 Task: Create a due date automation trigger when advanced on, on the tuesday of the week a card is due add fields with custom field "Resume" set to a date more than 1 days from now at 11:00 AM.
Action: Mouse moved to (939, 295)
Screenshot: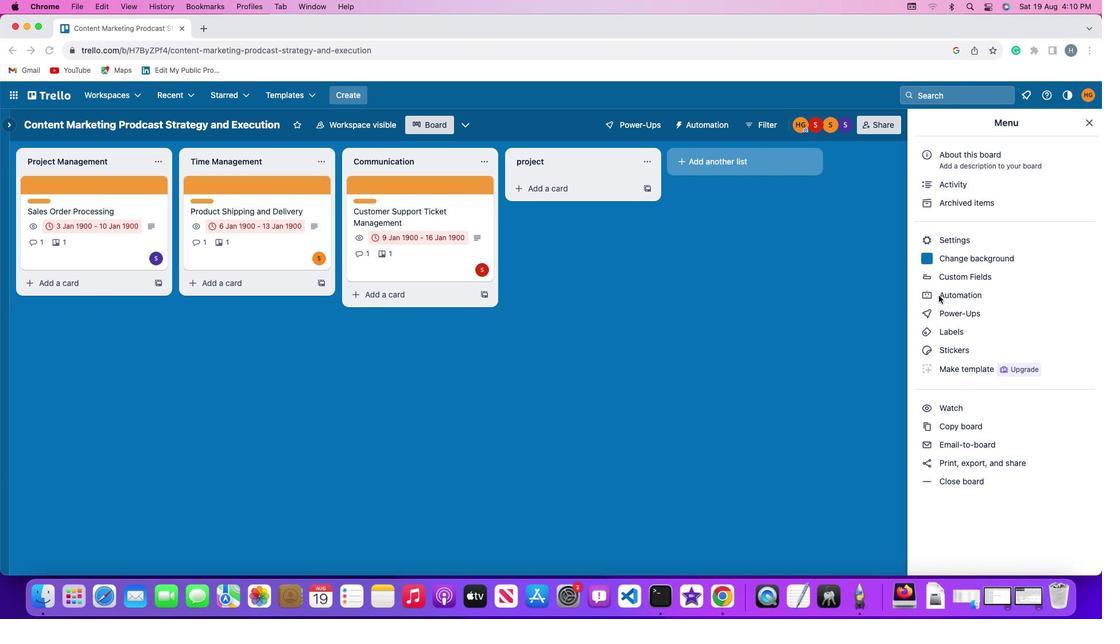 
Action: Mouse pressed left at (939, 295)
Screenshot: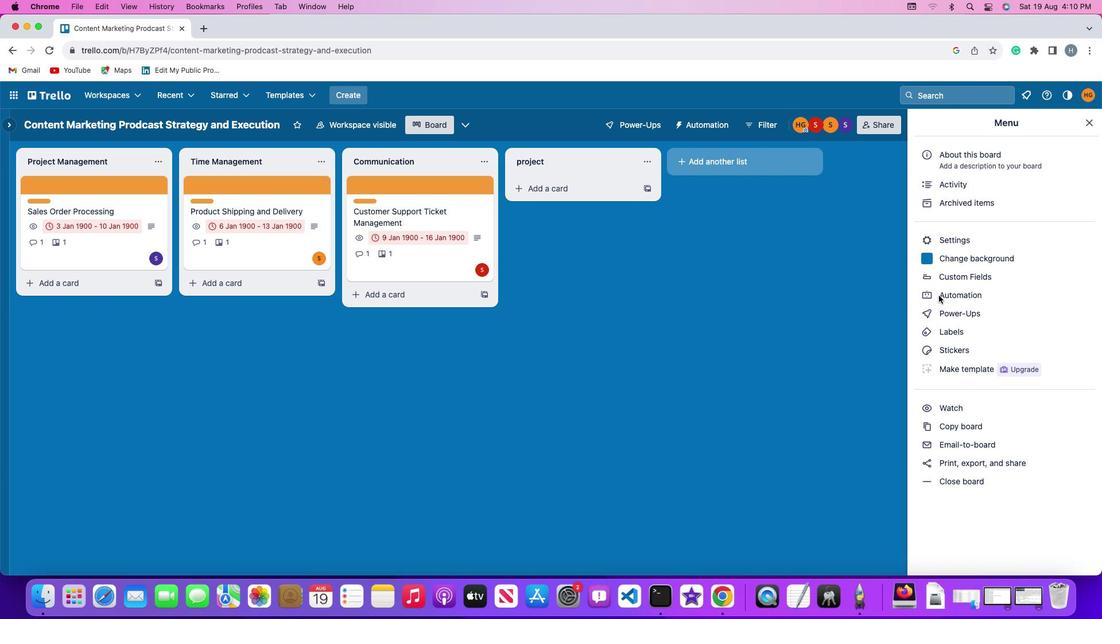 
Action: Mouse pressed left at (939, 295)
Screenshot: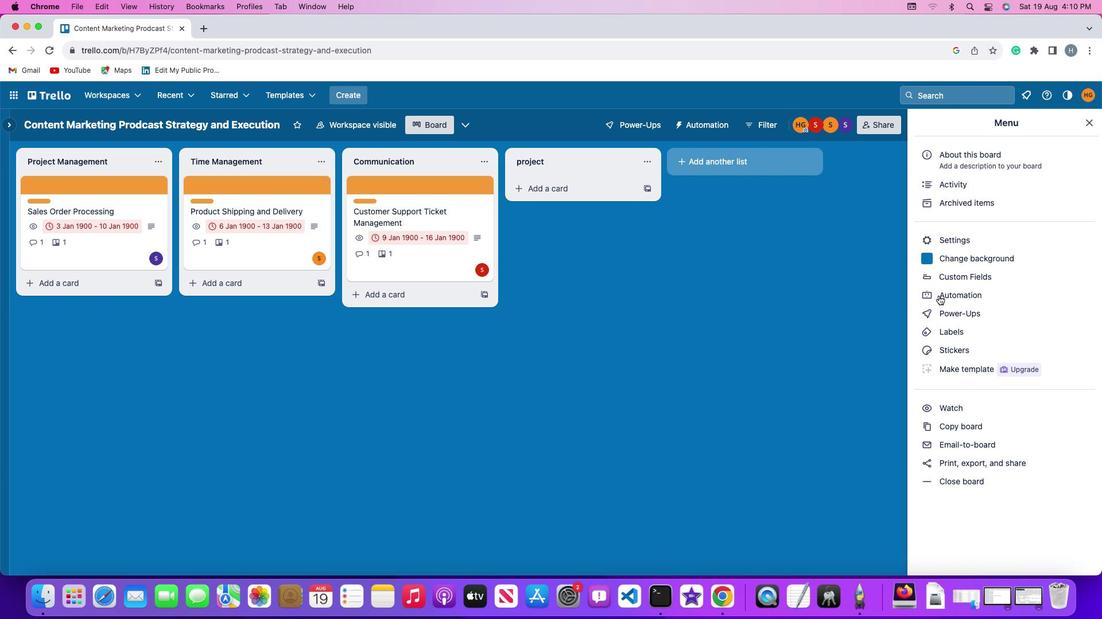 
Action: Mouse moved to (80, 274)
Screenshot: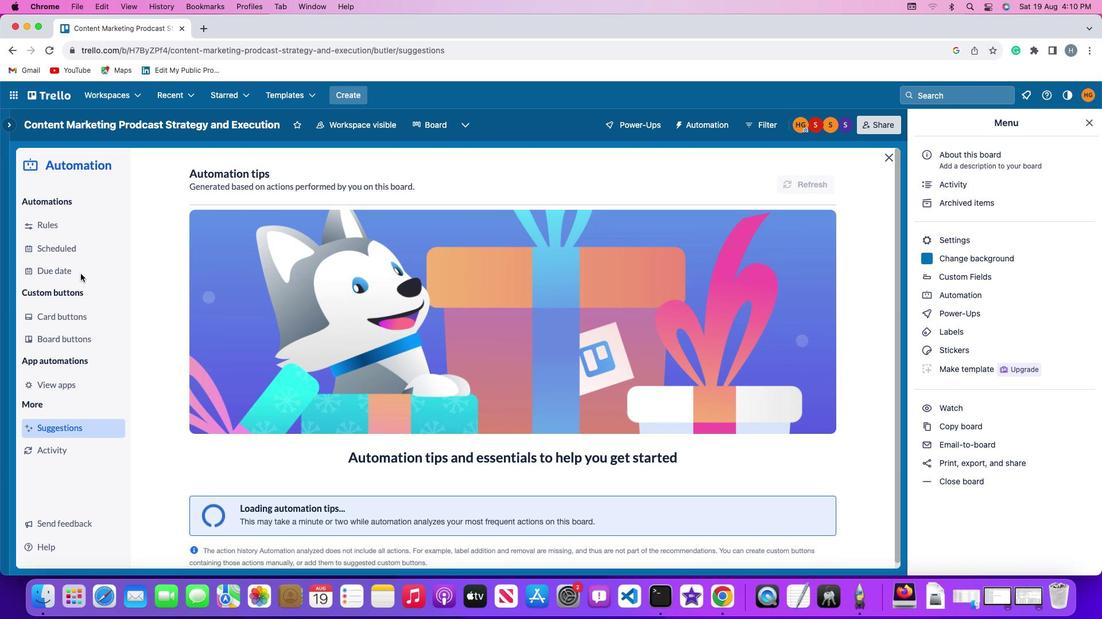 
Action: Mouse pressed left at (80, 274)
Screenshot: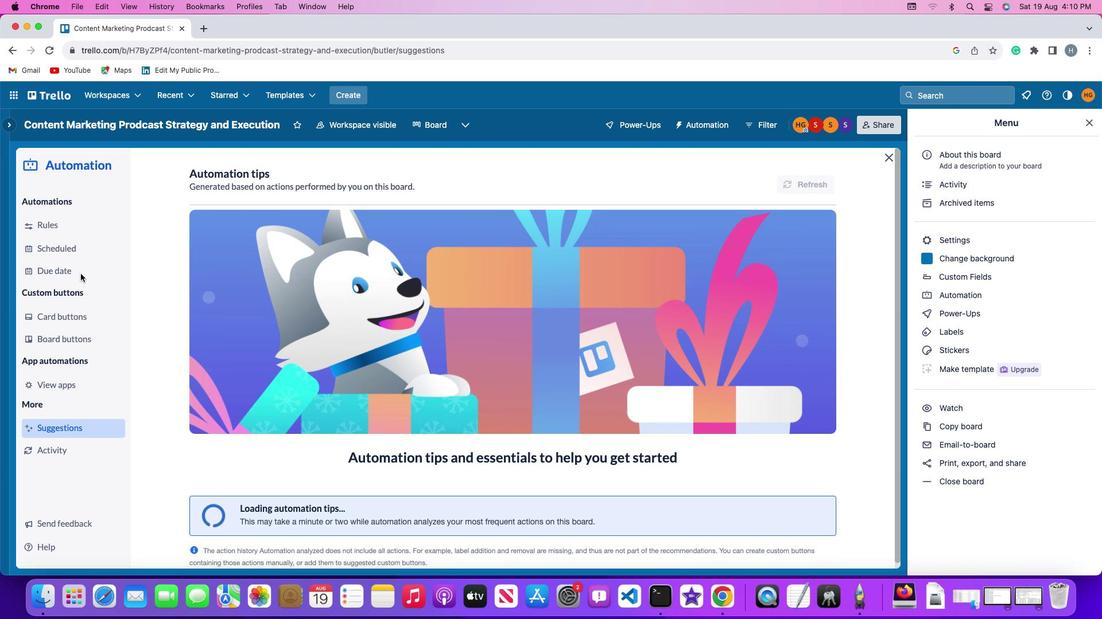 
Action: Mouse moved to (773, 177)
Screenshot: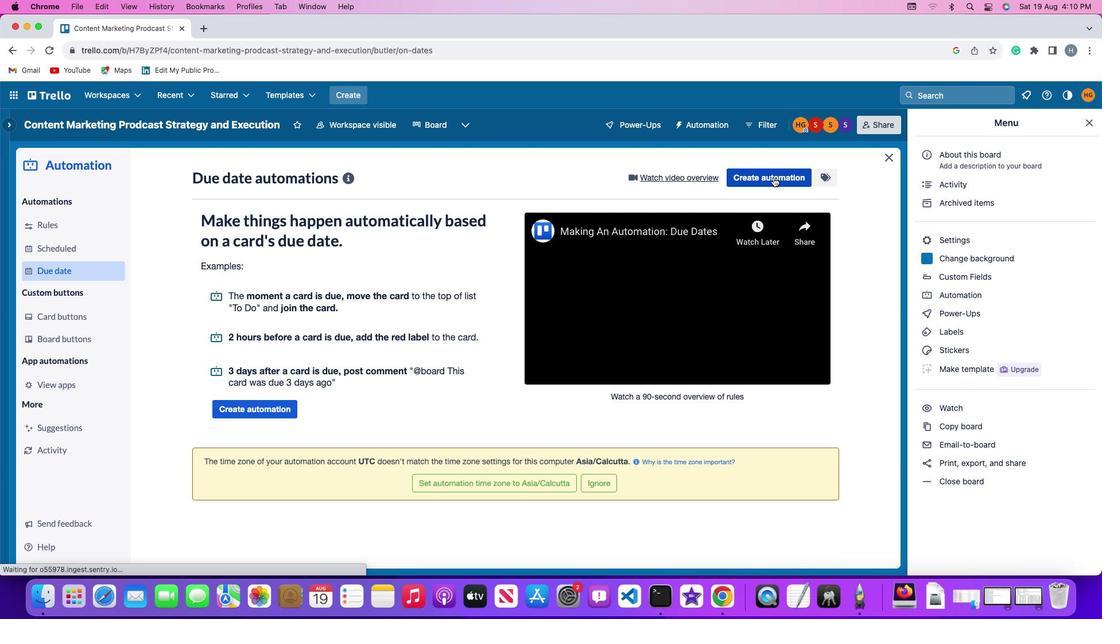 
Action: Mouse pressed left at (773, 177)
Screenshot: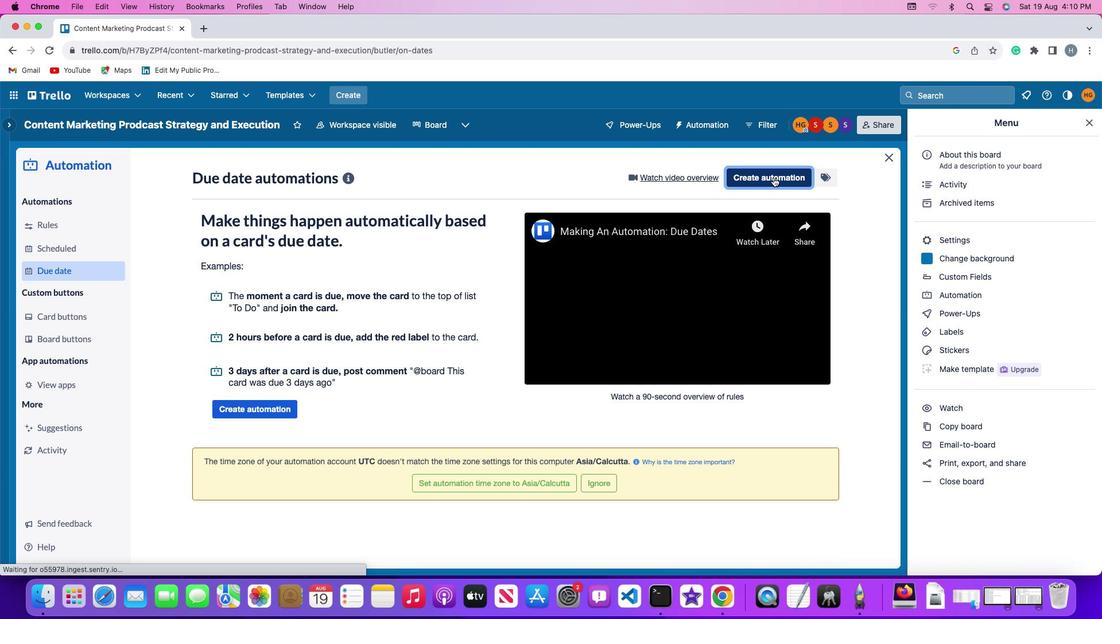 
Action: Mouse moved to (218, 287)
Screenshot: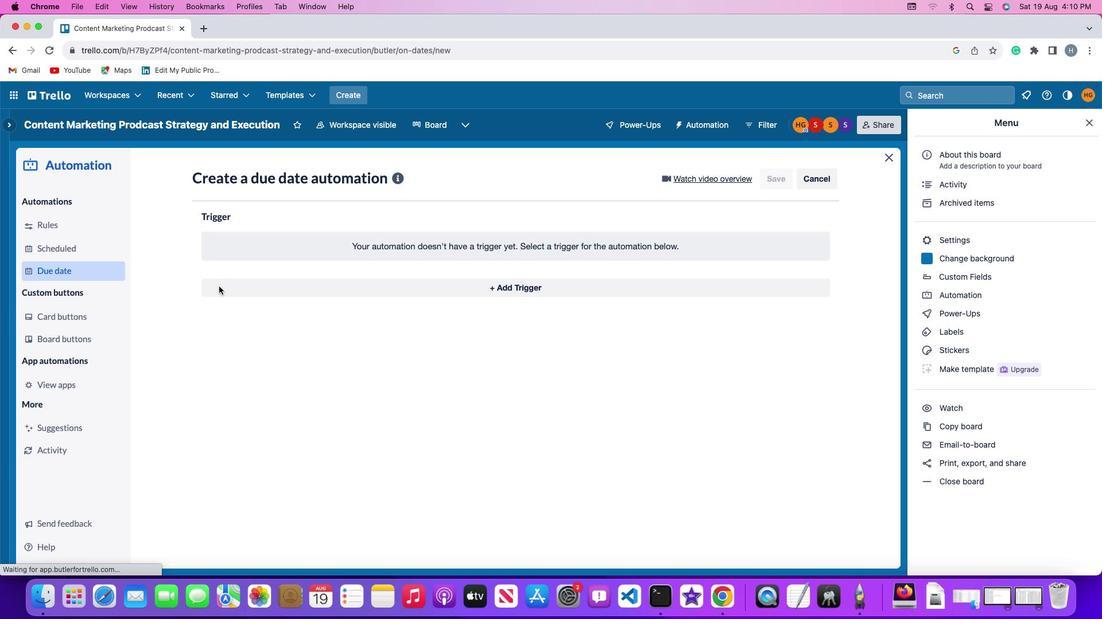 
Action: Mouse pressed left at (218, 287)
Screenshot: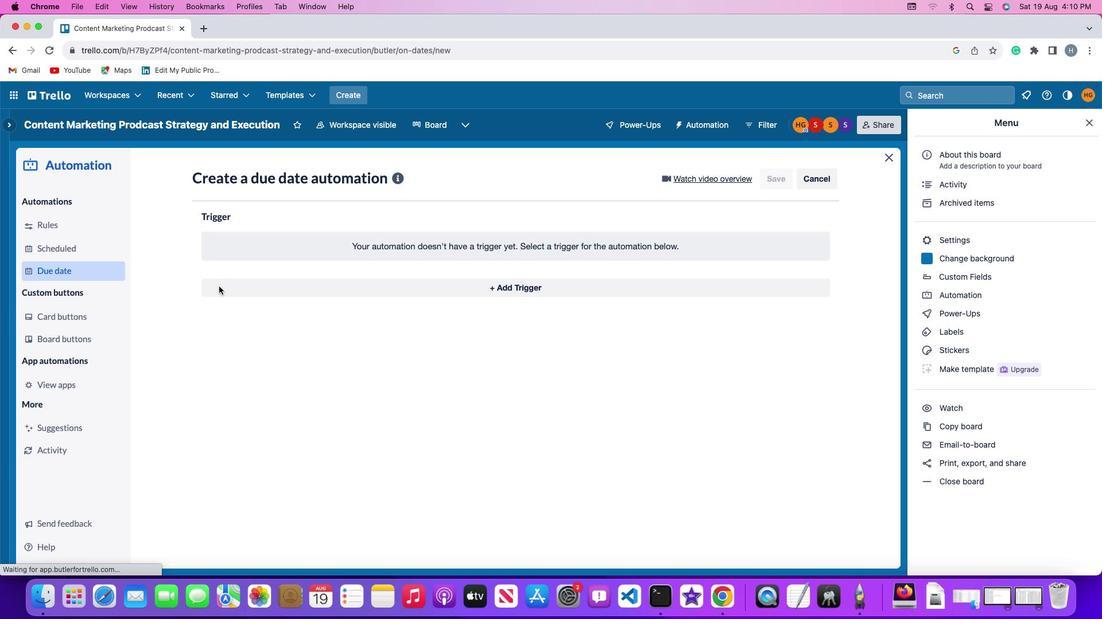
Action: Mouse moved to (251, 502)
Screenshot: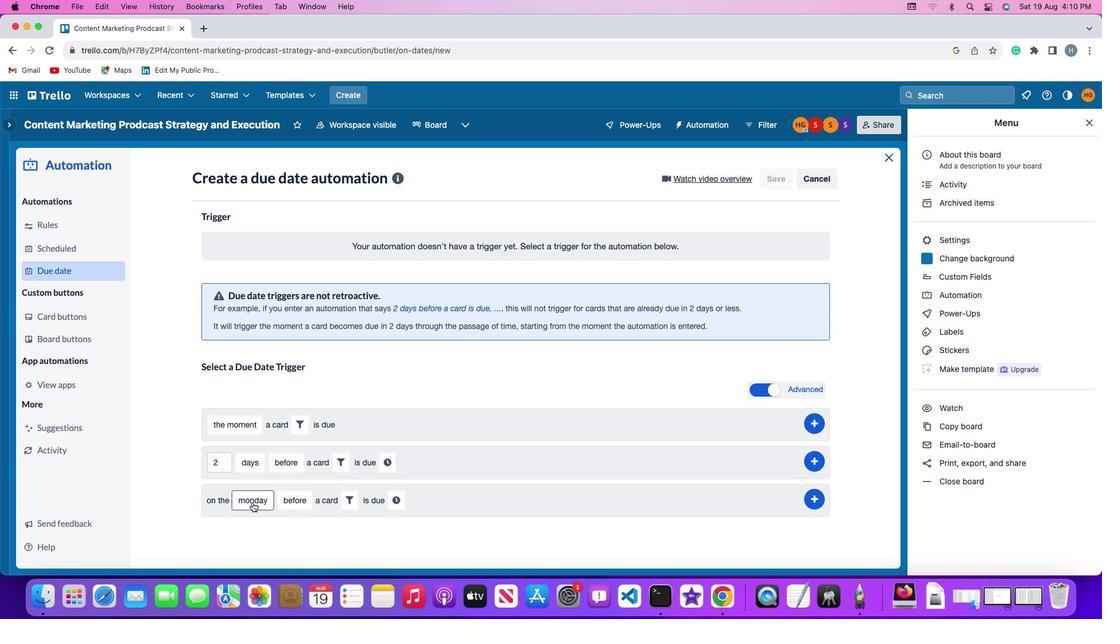 
Action: Mouse pressed left at (251, 502)
Screenshot: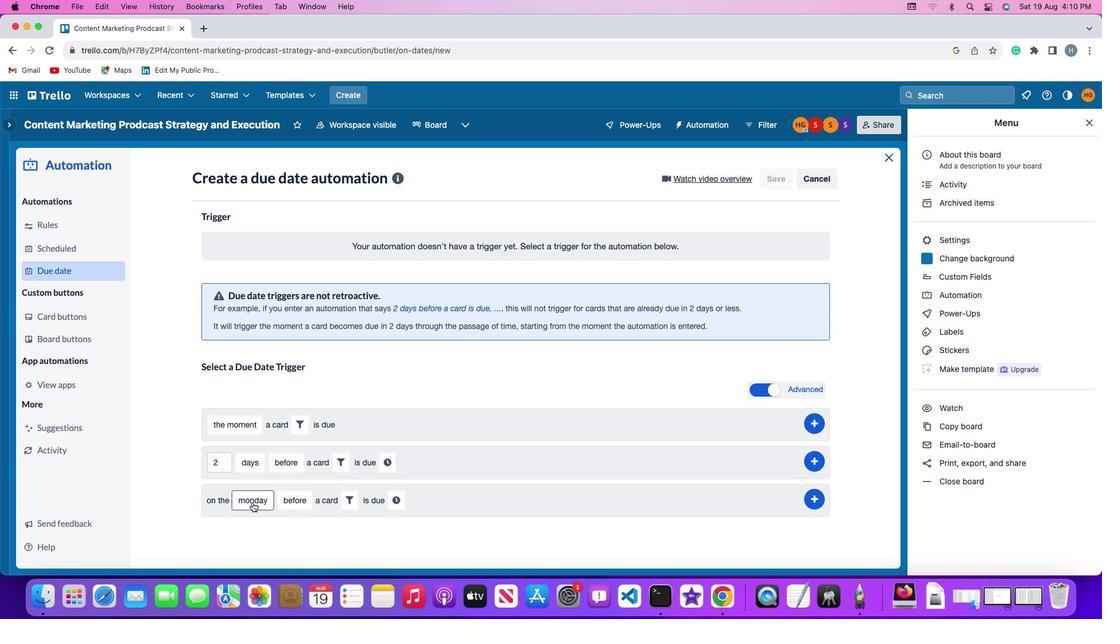 
Action: Mouse moved to (262, 364)
Screenshot: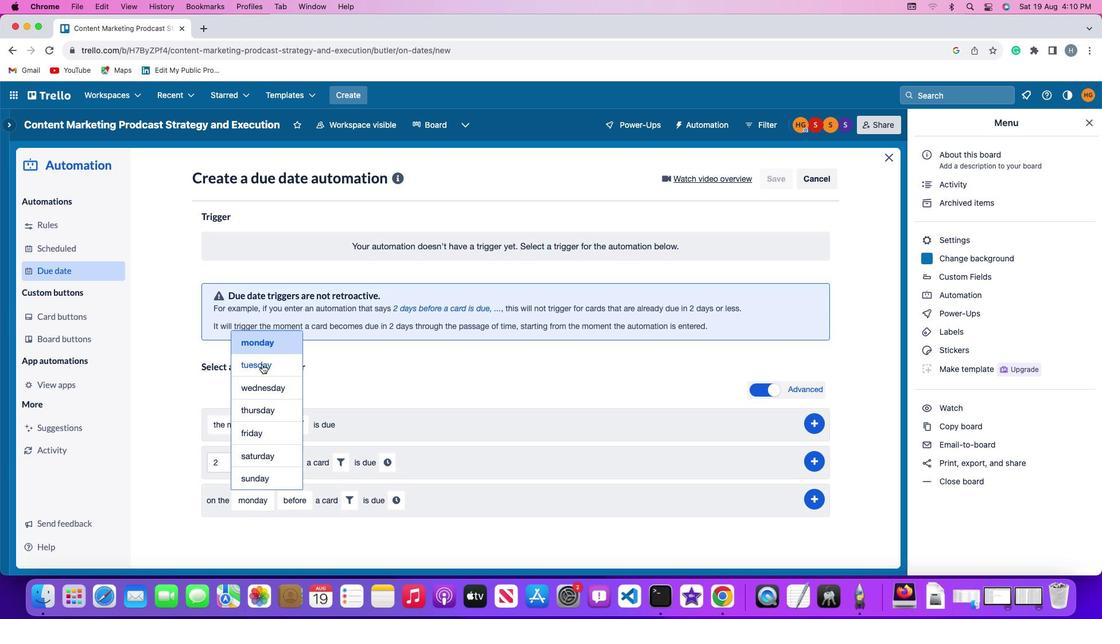 
Action: Mouse pressed left at (262, 364)
Screenshot: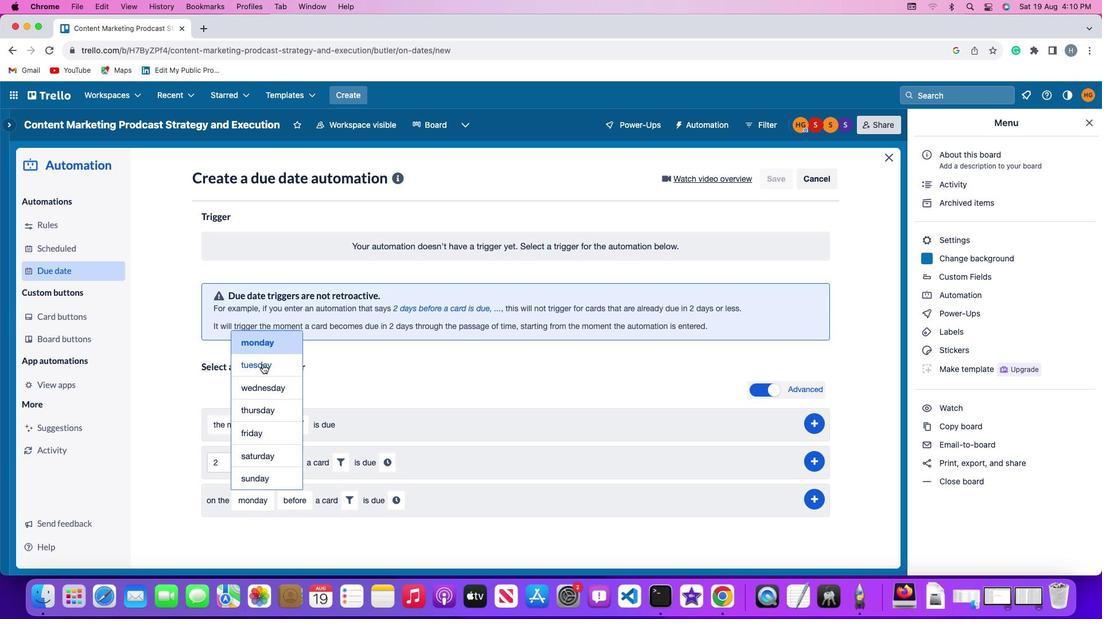 
Action: Mouse moved to (301, 503)
Screenshot: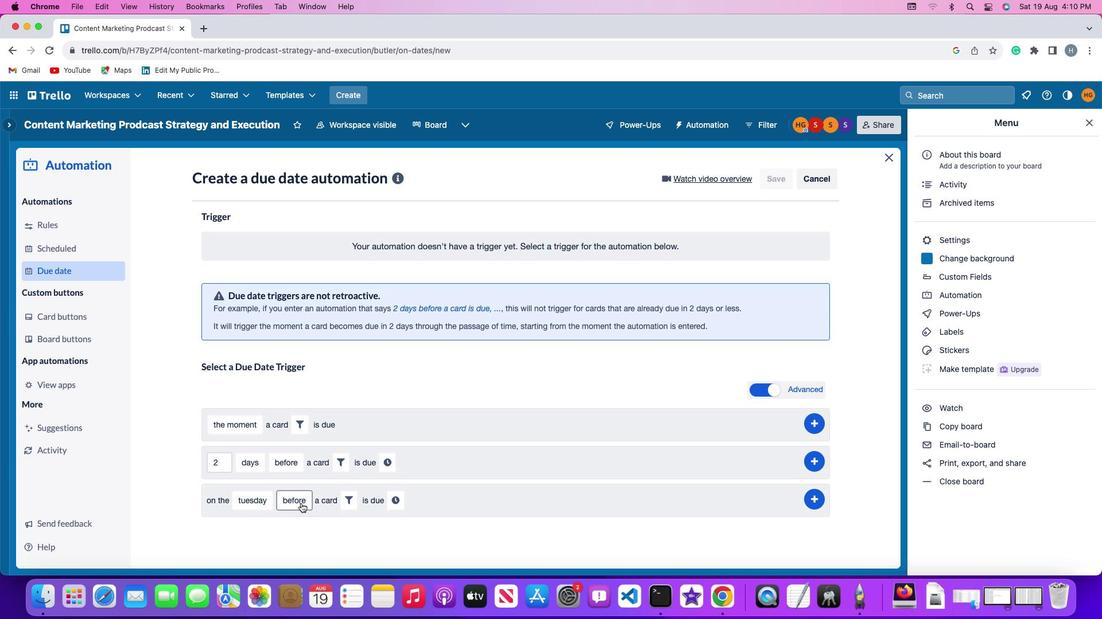 
Action: Mouse pressed left at (301, 503)
Screenshot: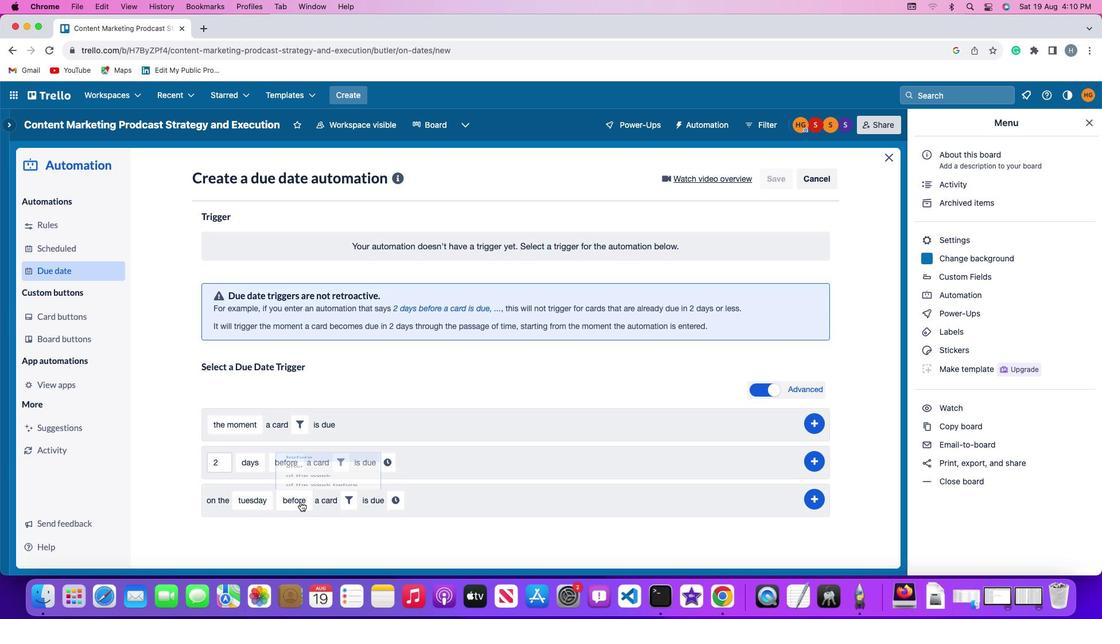 
Action: Mouse moved to (313, 459)
Screenshot: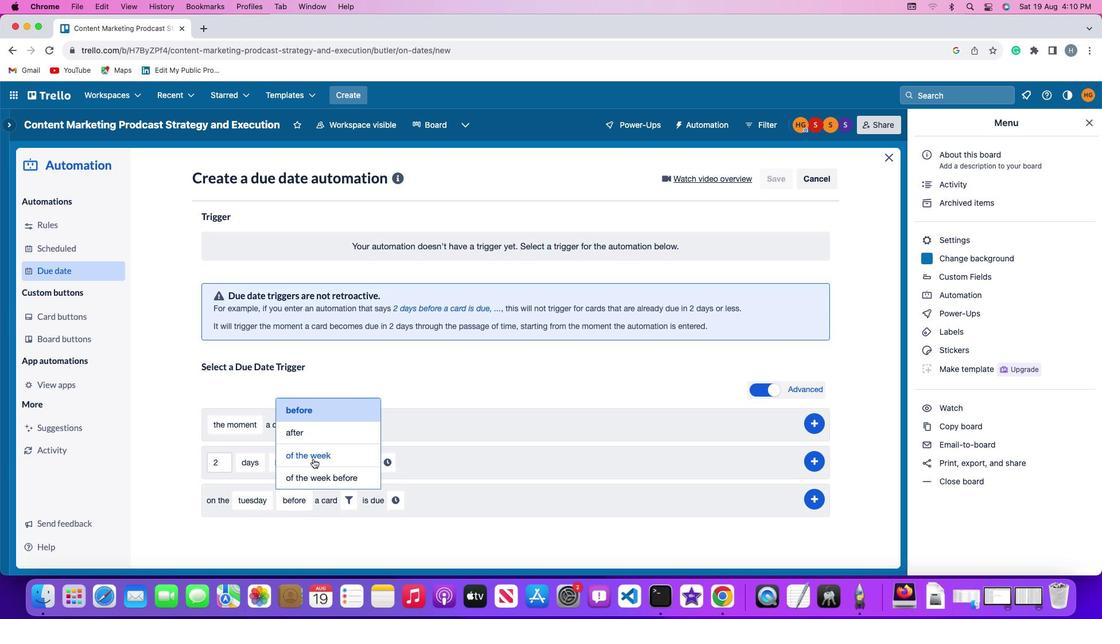 
Action: Mouse pressed left at (313, 459)
Screenshot: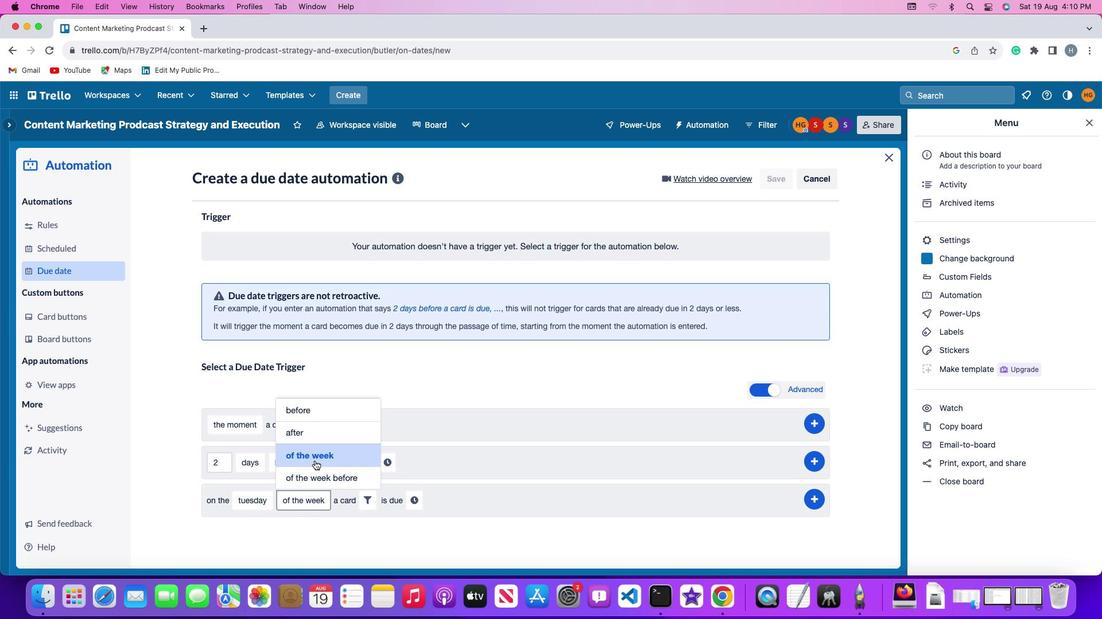 
Action: Mouse moved to (369, 501)
Screenshot: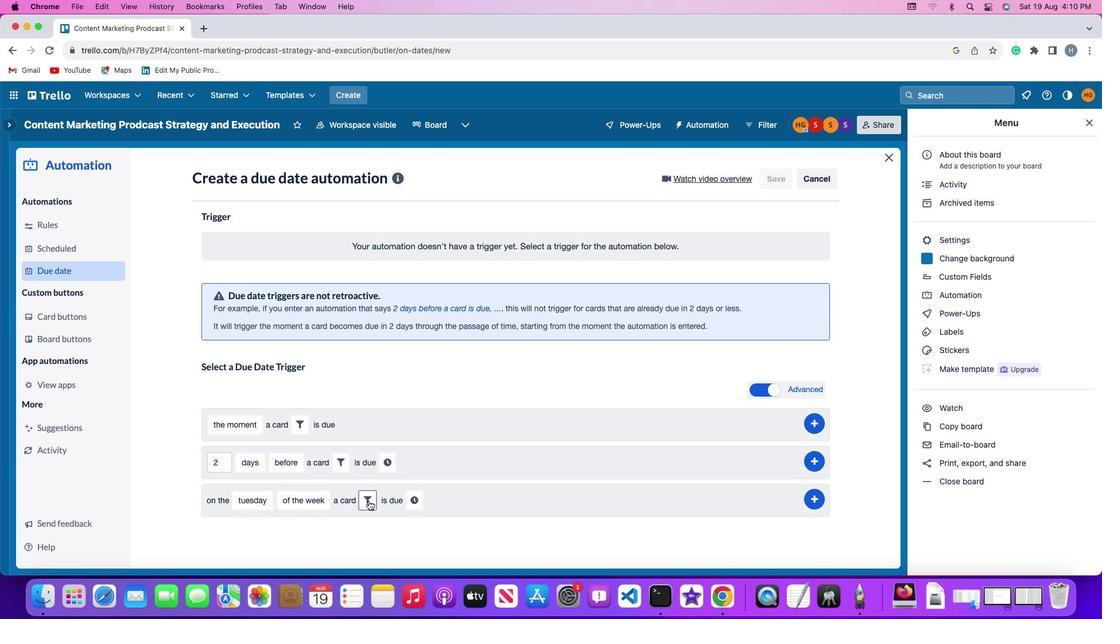 
Action: Mouse pressed left at (369, 501)
Screenshot: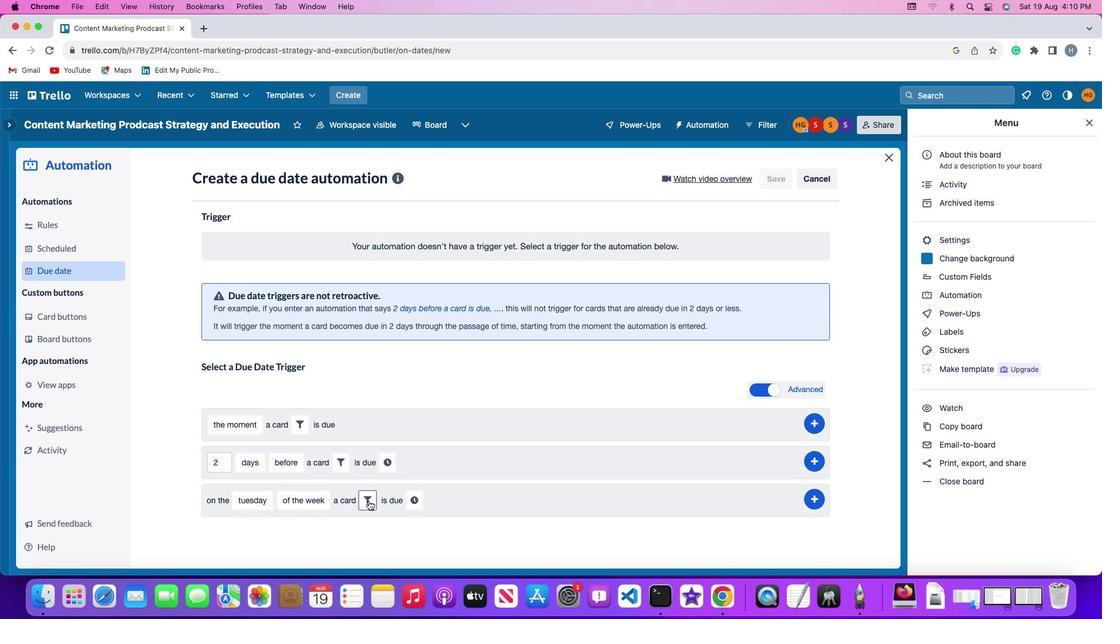 
Action: Mouse moved to (557, 535)
Screenshot: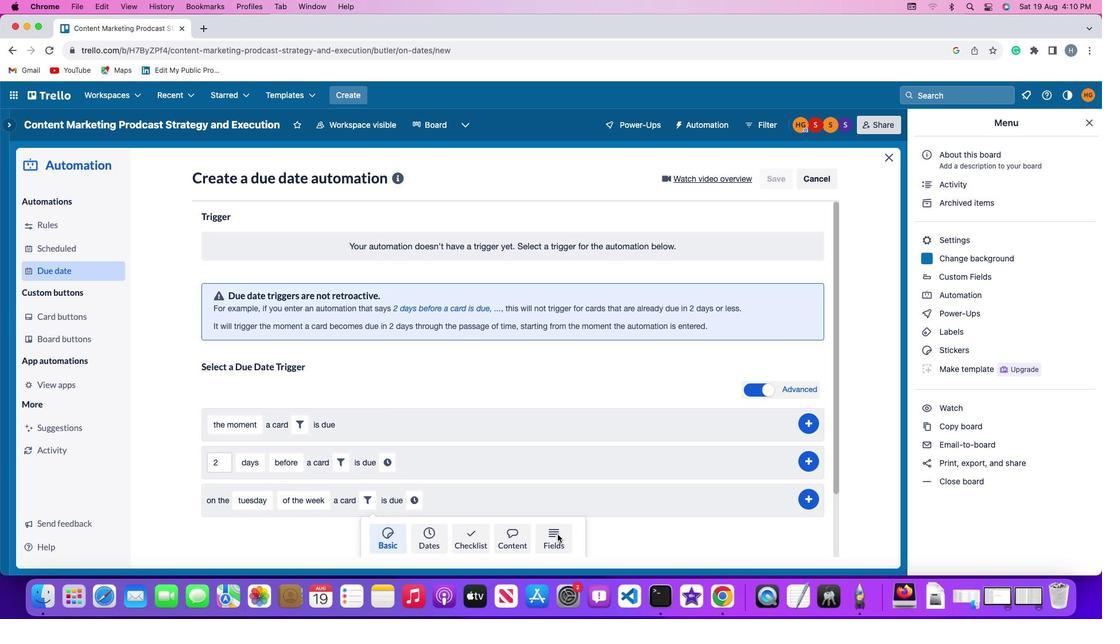 
Action: Mouse pressed left at (557, 535)
Screenshot: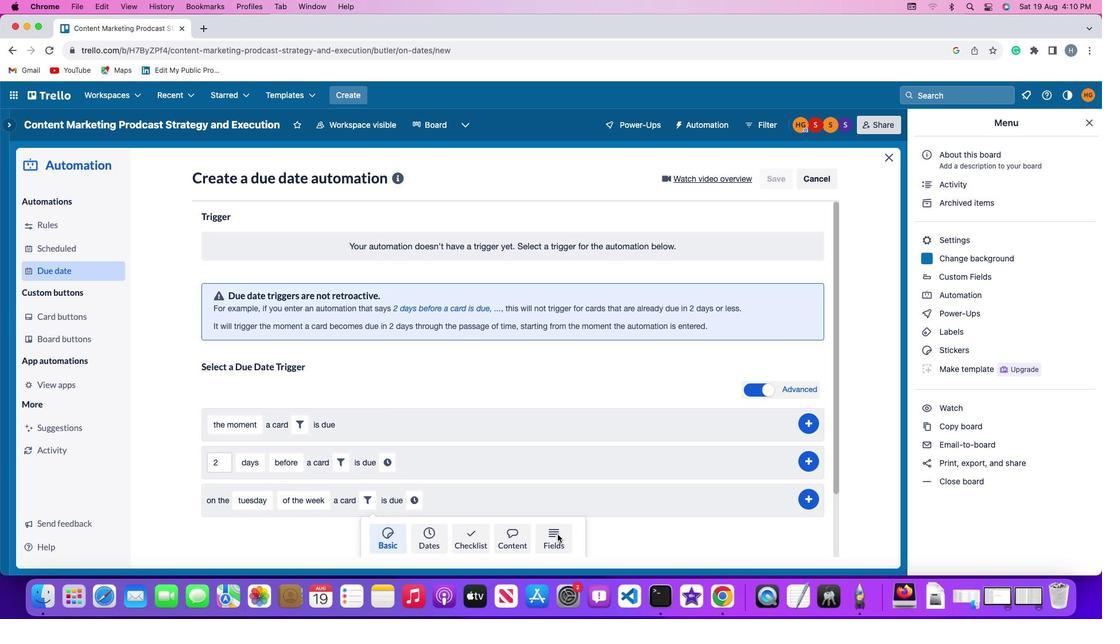 
Action: Mouse moved to (337, 532)
Screenshot: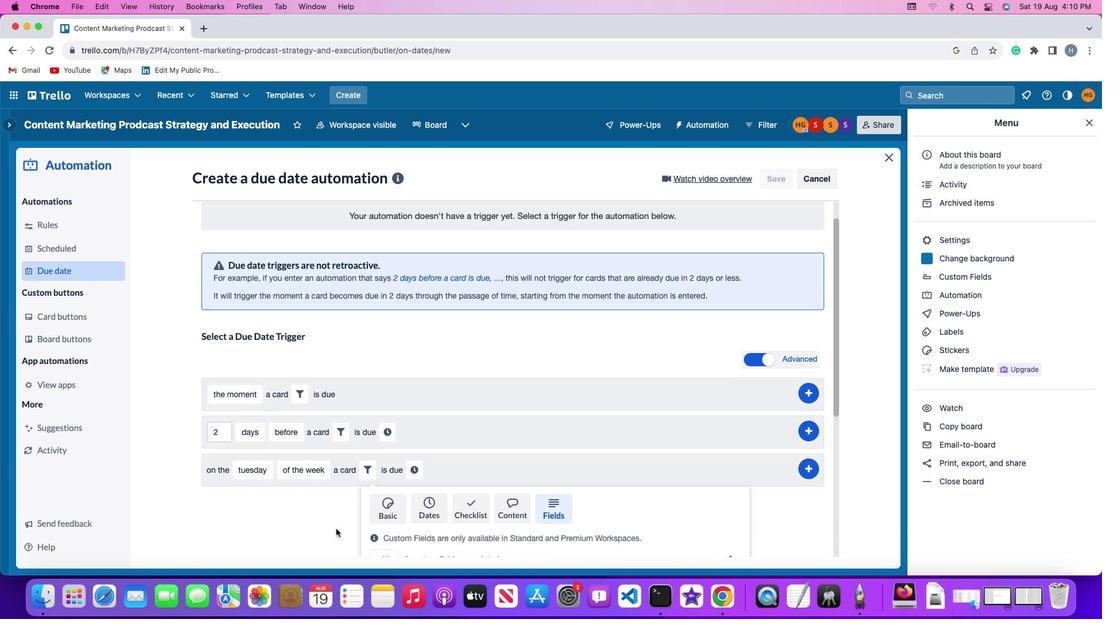 
Action: Mouse scrolled (337, 532) with delta (0, 0)
Screenshot: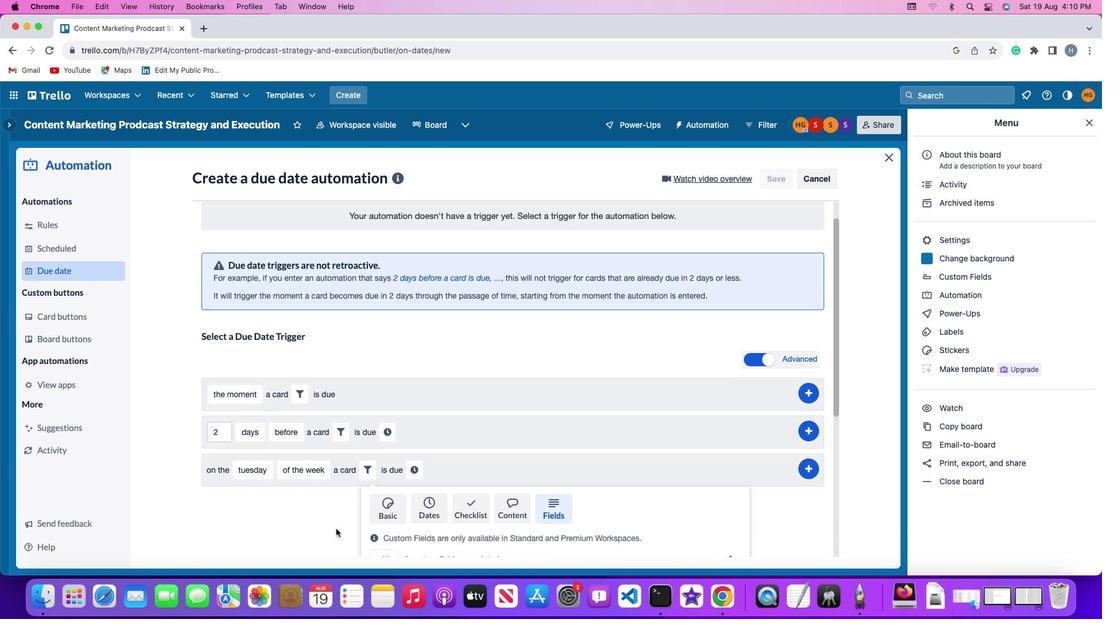 
Action: Mouse moved to (336, 532)
Screenshot: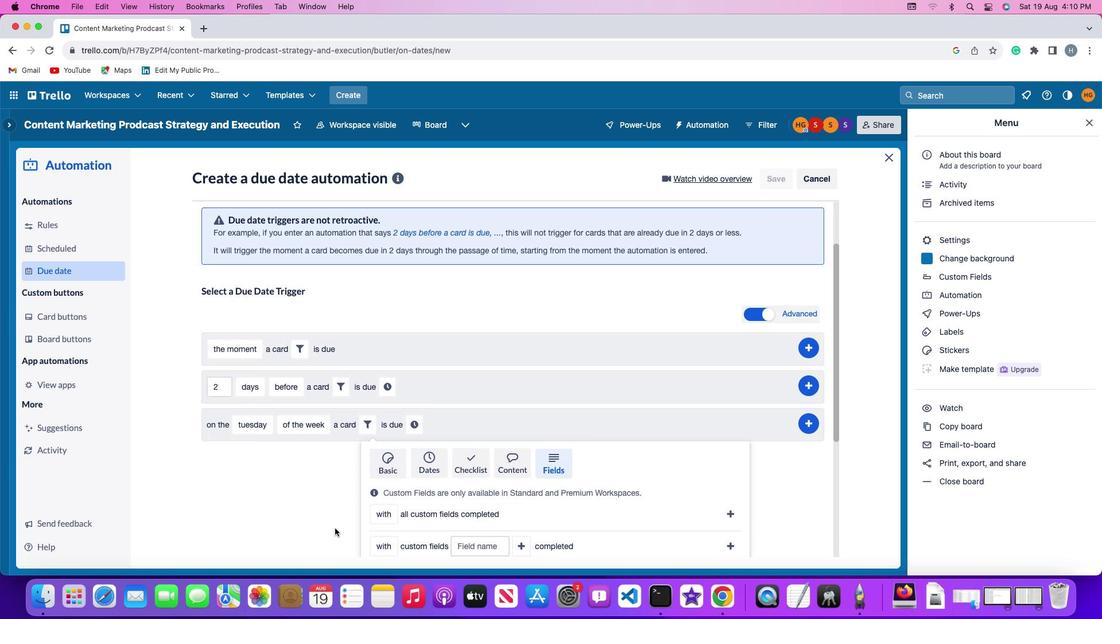 
Action: Mouse scrolled (336, 532) with delta (0, 0)
Screenshot: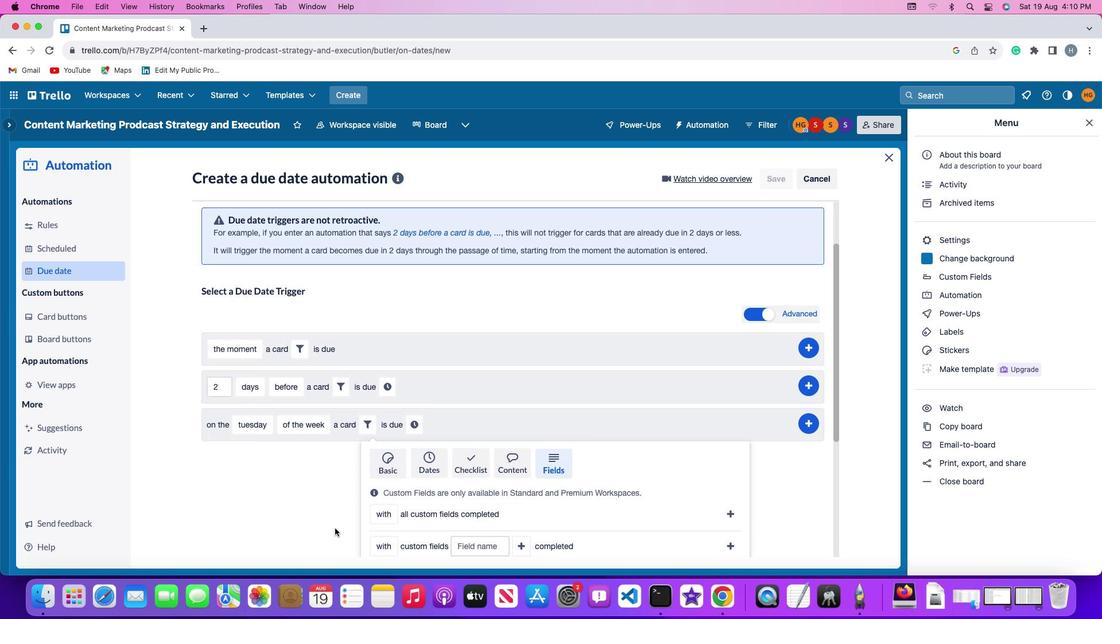
Action: Mouse moved to (336, 531)
Screenshot: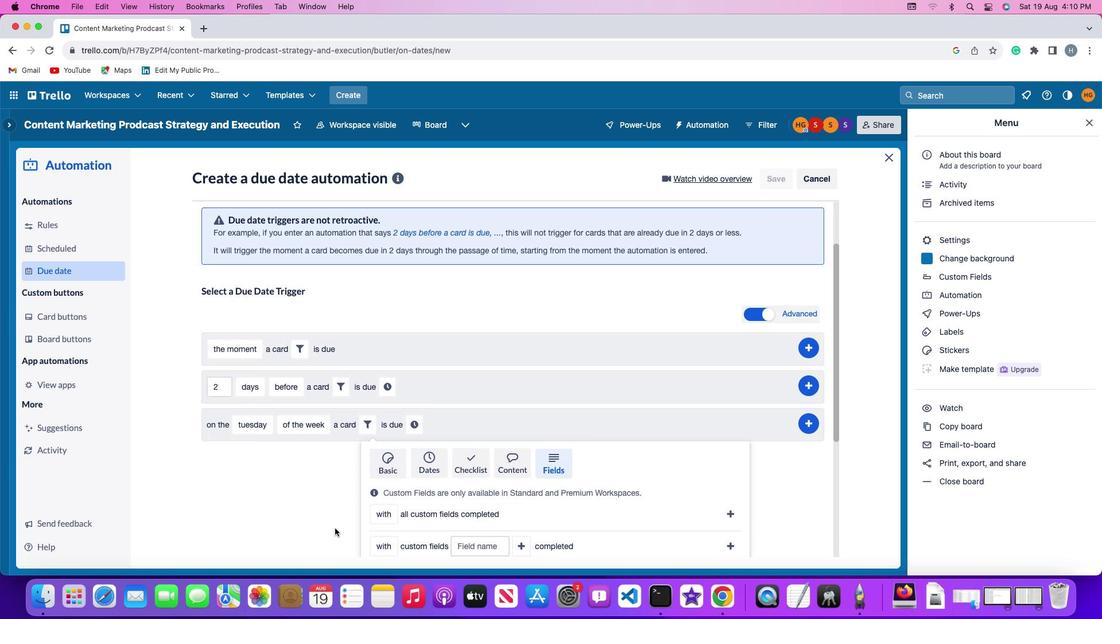 
Action: Mouse scrolled (336, 531) with delta (0, -1)
Screenshot: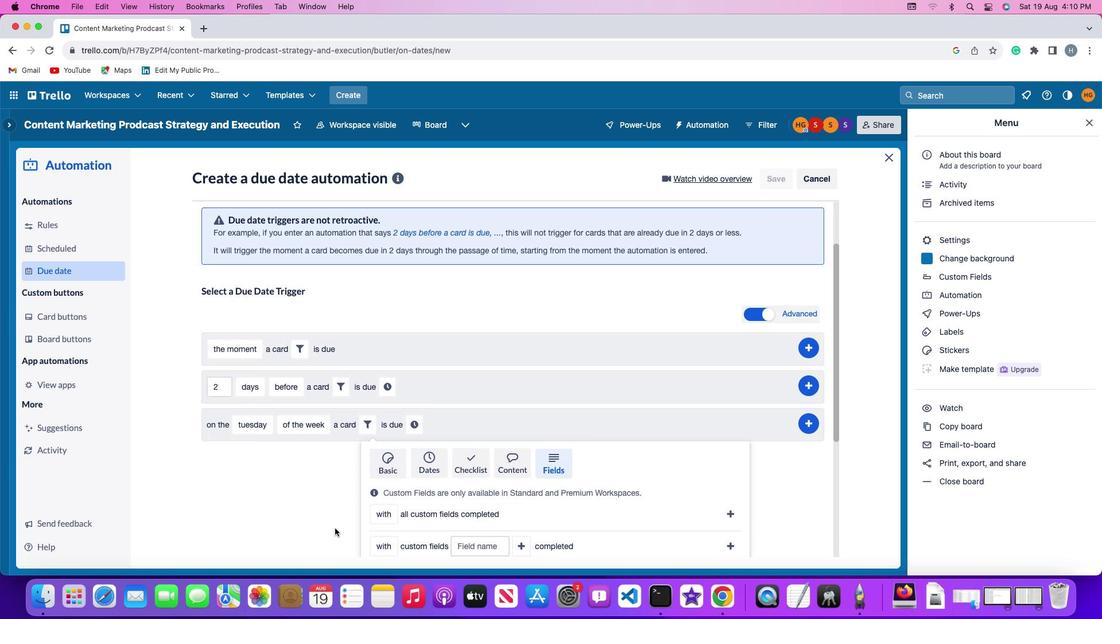 
Action: Mouse moved to (336, 531)
Screenshot: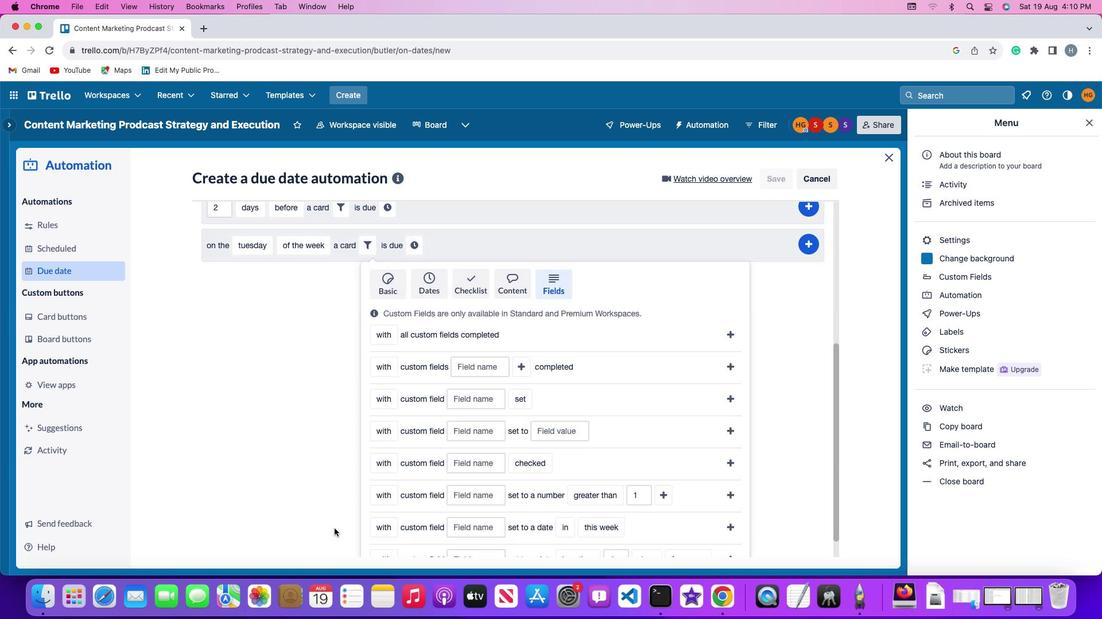 
Action: Mouse scrolled (336, 531) with delta (0, -2)
Screenshot: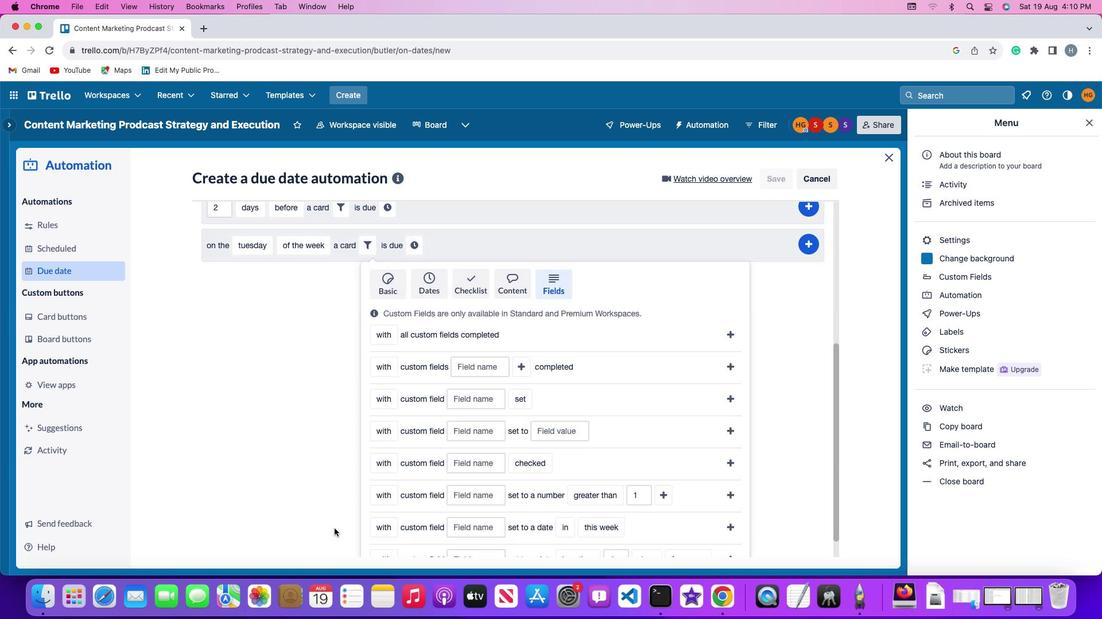 
Action: Mouse moved to (336, 530)
Screenshot: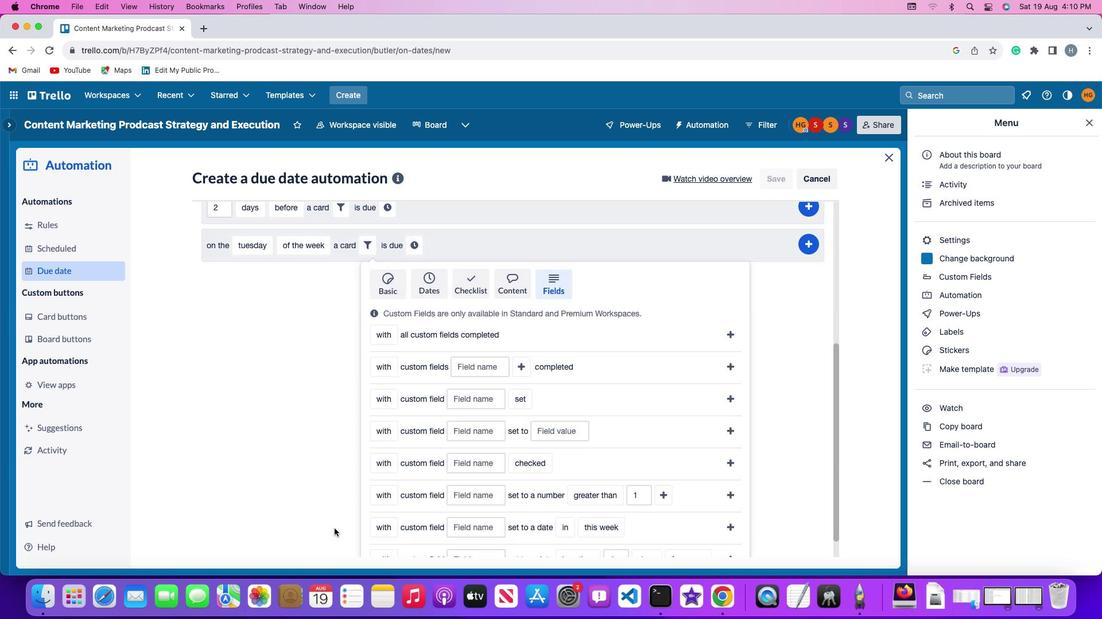 
Action: Mouse scrolled (336, 530) with delta (0, -3)
Screenshot: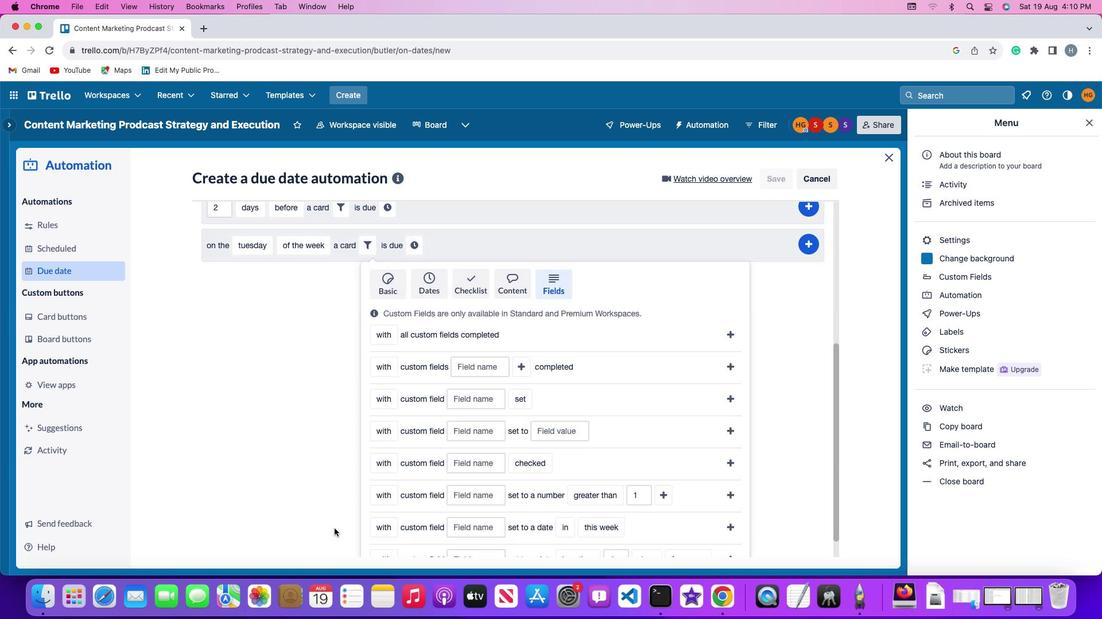 
Action: Mouse moved to (336, 529)
Screenshot: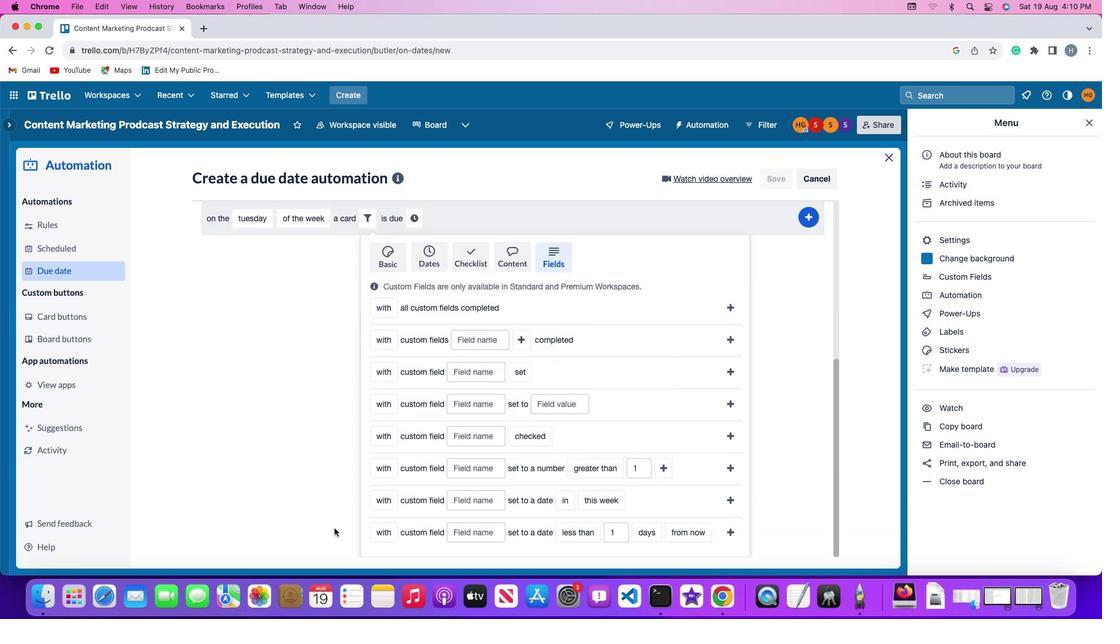 
Action: Mouse scrolled (336, 529) with delta (0, -4)
Screenshot: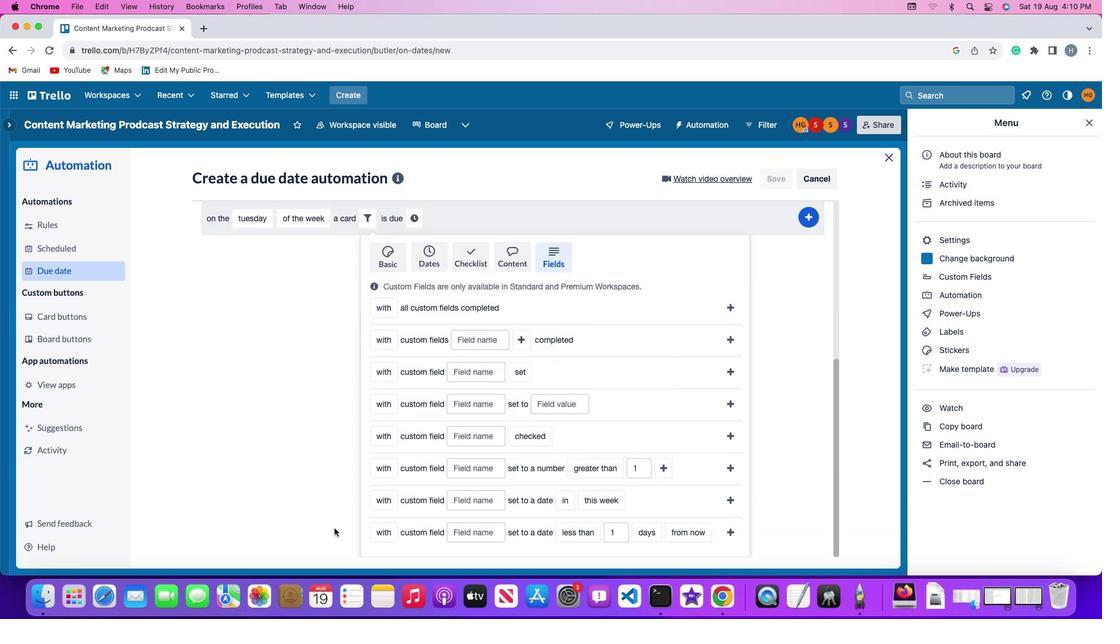 
Action: Mouse moved to (331, 528)
Screenshot: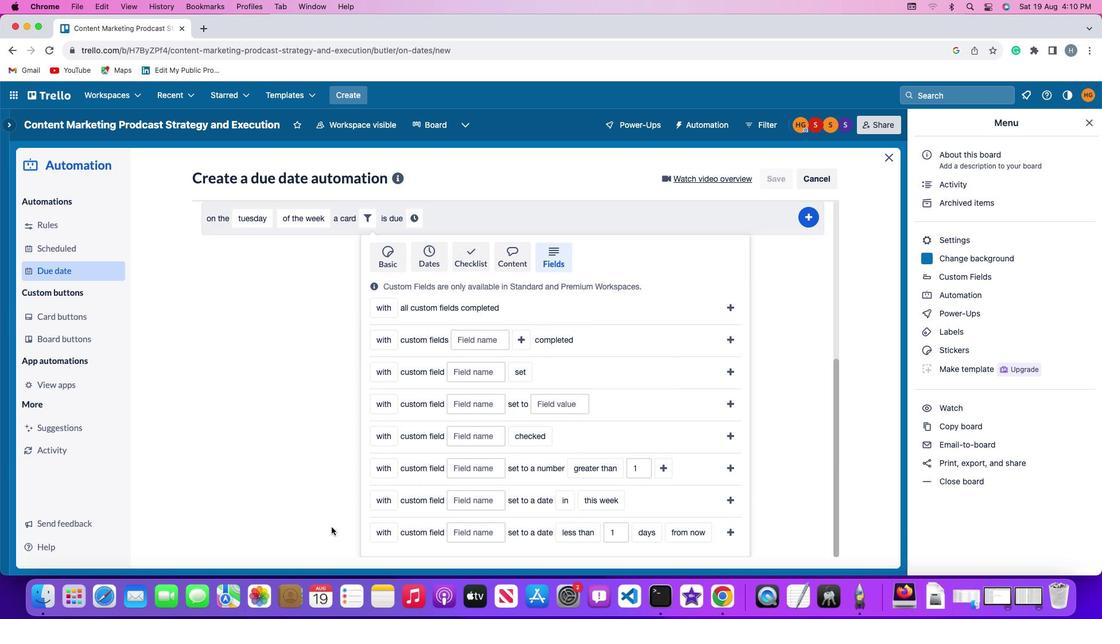 
Action: Mouse scrolled (331, 528) with delta (0, 0)
Screenshot: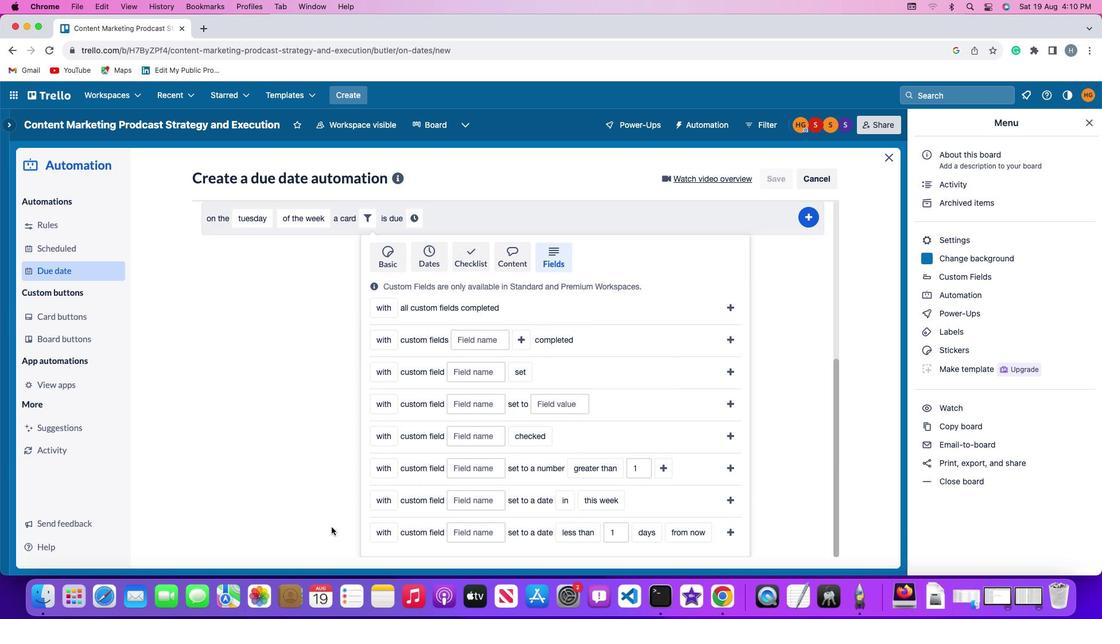 
Action: Mouse moved to (331, 528)
Screenshot: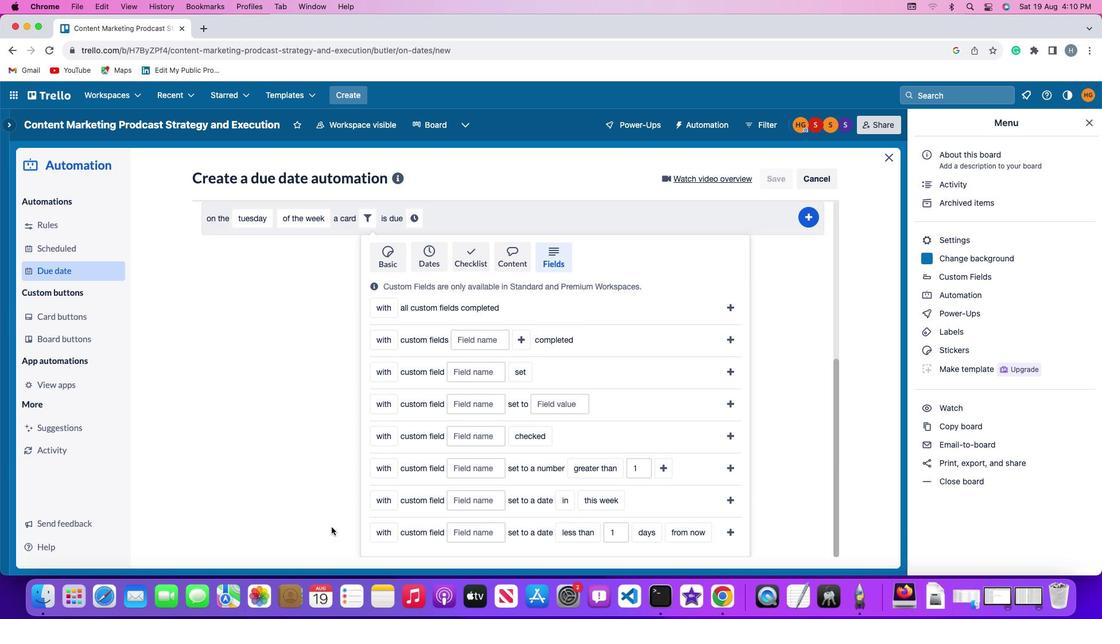 
Action: Mouse scrolled (331, 528) with delta (0, 0)
Screenshot: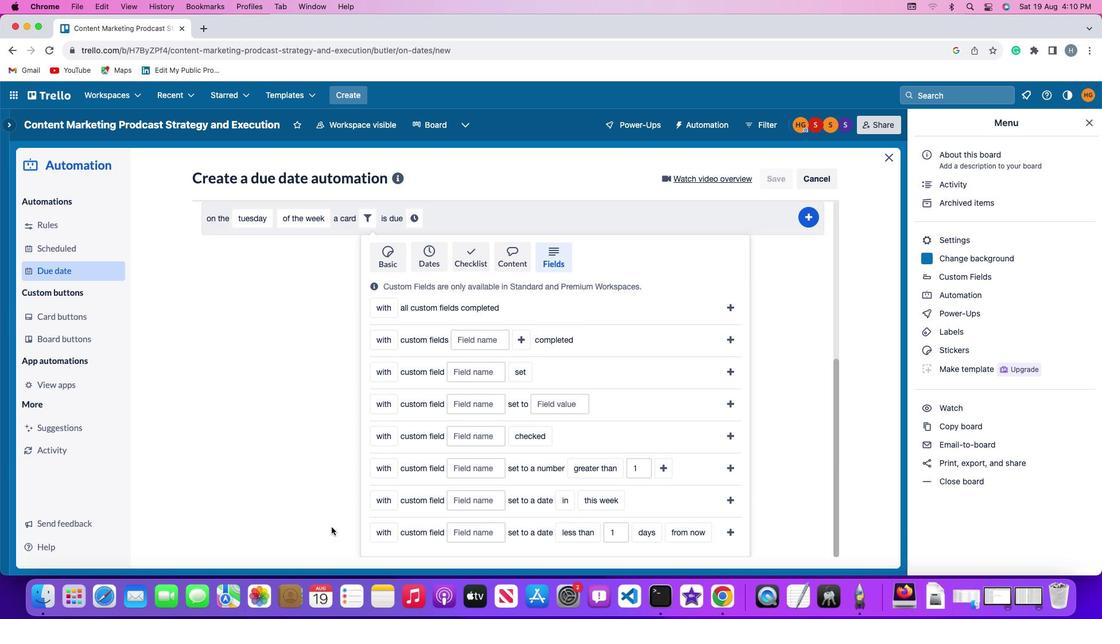 
Action: Mouse moved to (331, 528)
Screenshot: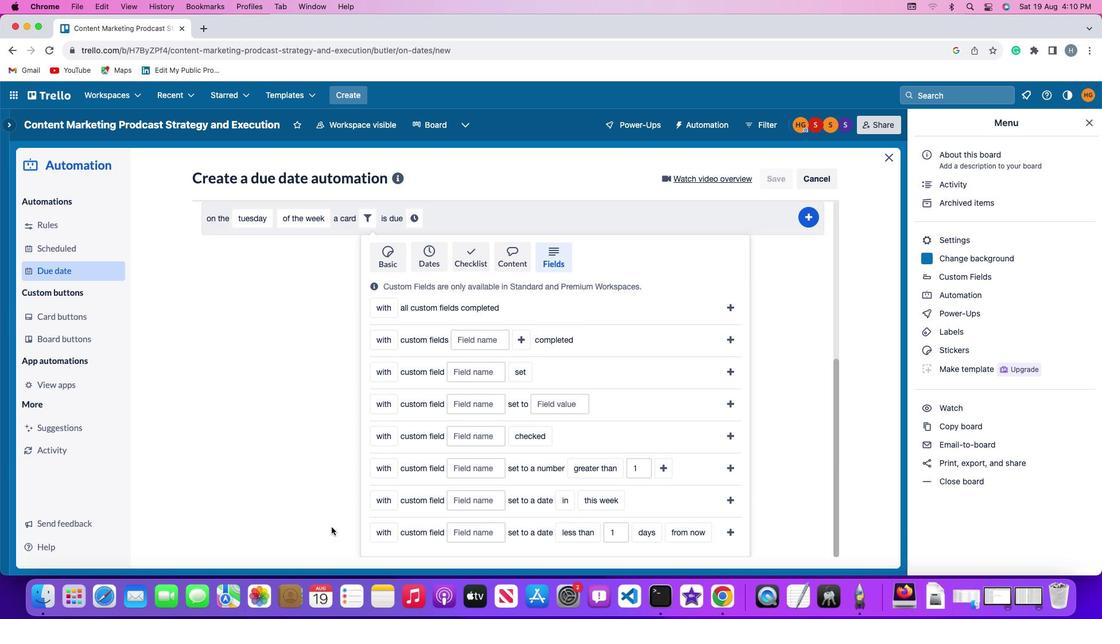 
Action: Mouse scrolled (331, 528) with delta (0, -1)
Screenshot: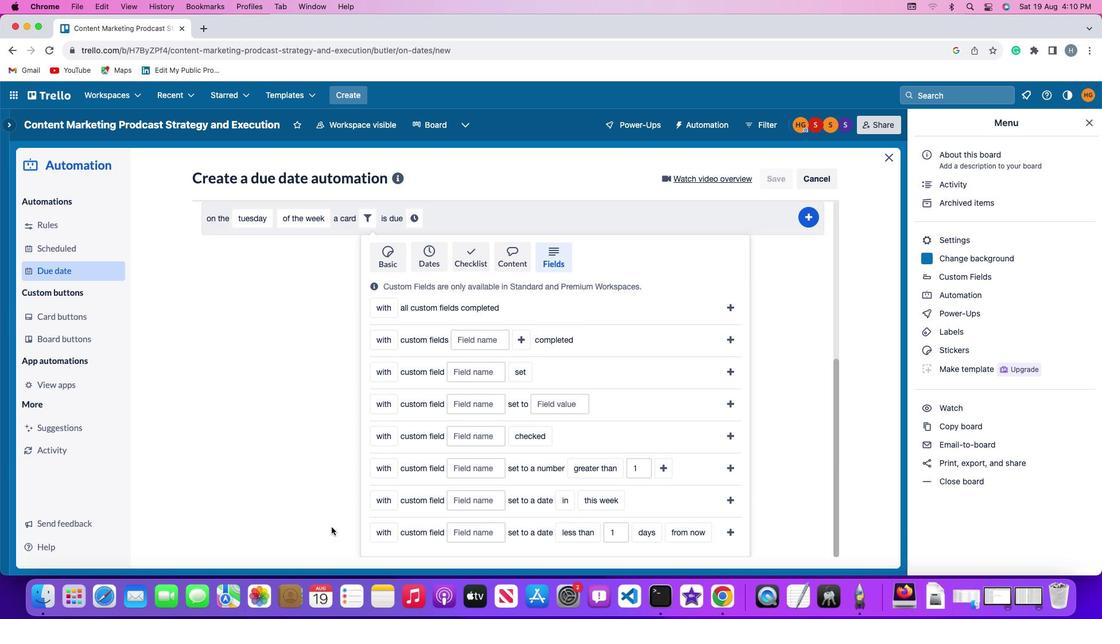 
Action: Mouse moved to (331, 528)
Screenshot: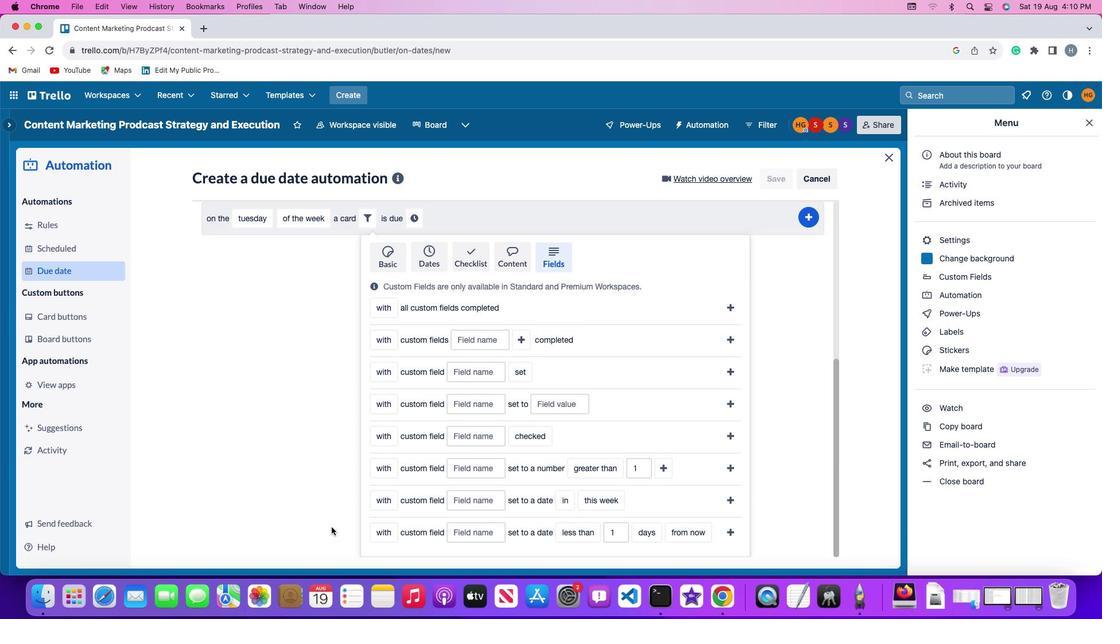 
Action: Mouse scrolled (331, 528) with delta (0, -2)
Screenshot: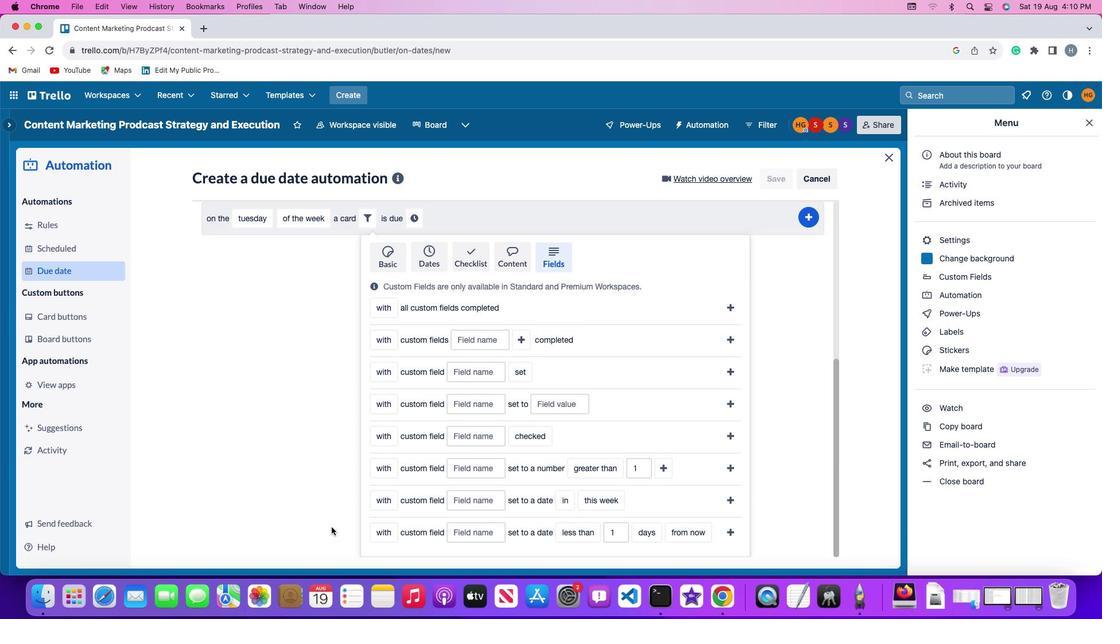 
Action: Mouse moved to (375, 534)
Screenshot: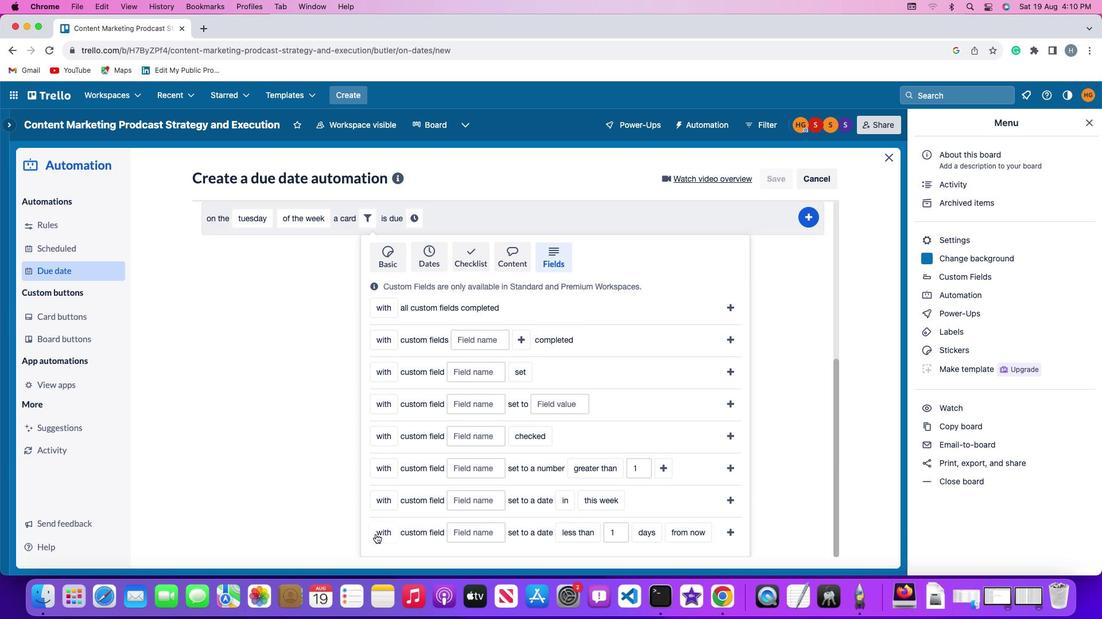 
Action: Mouse pressed left at (375, 534)
Screenshot: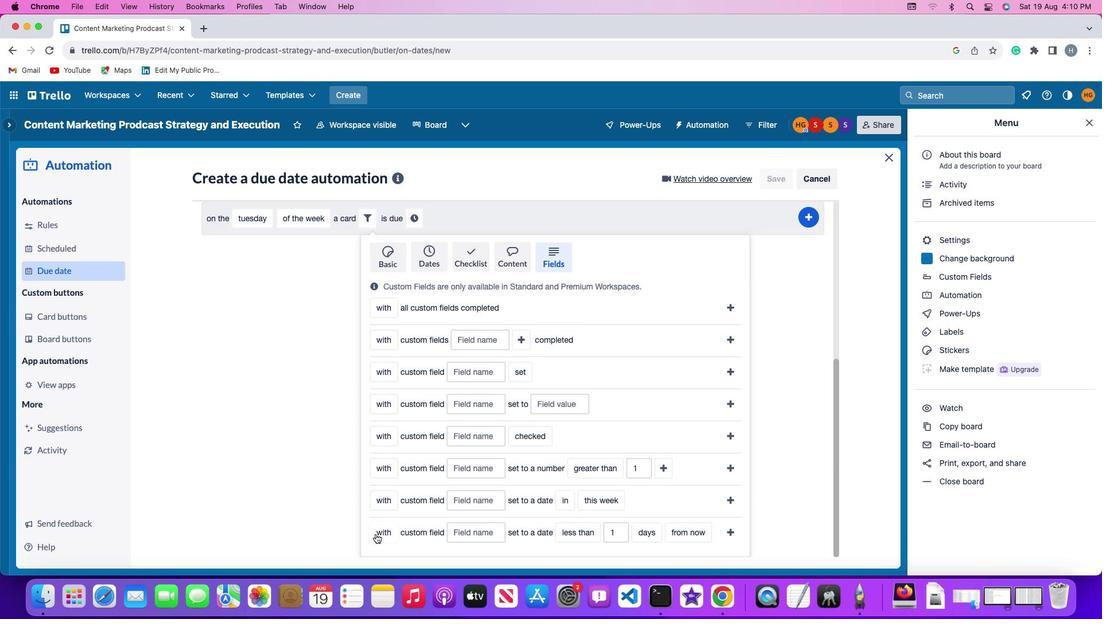 
Action: Mouse moved to (397, 490)
Screenshot: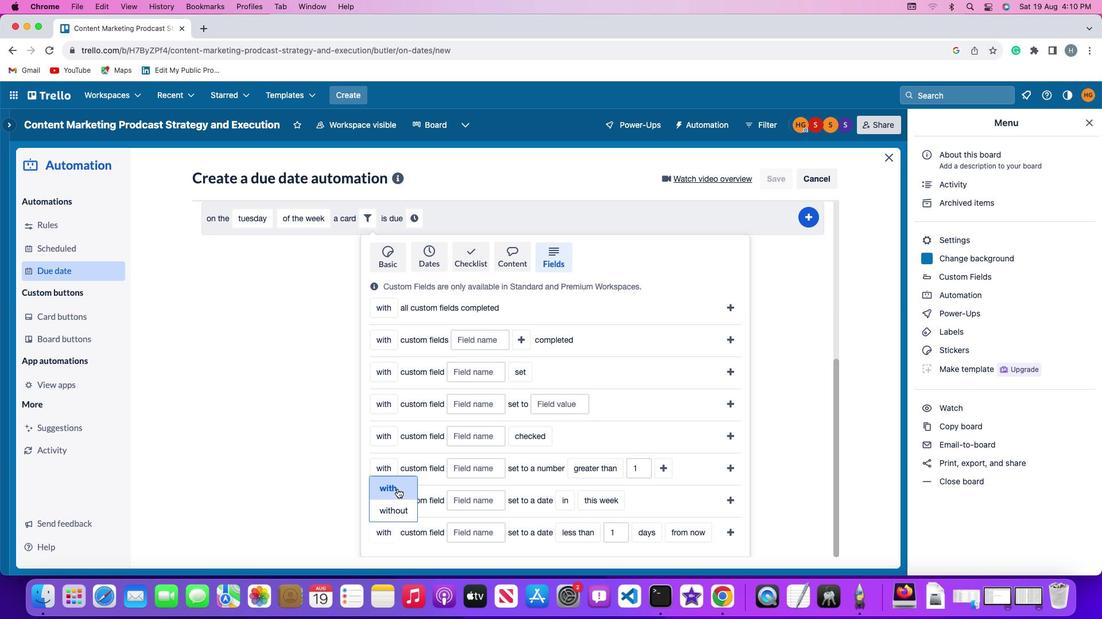 
Action: Mouse pressed left at (397, 490)
Screenshot: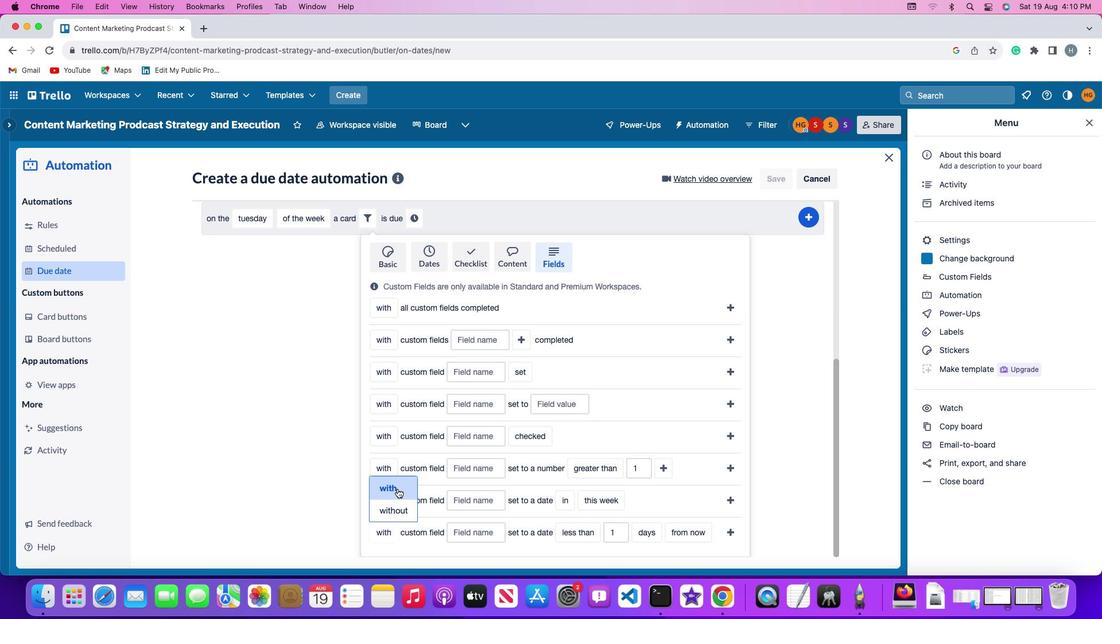 
Action: Mouse moved to (470, 527)
Screenshot: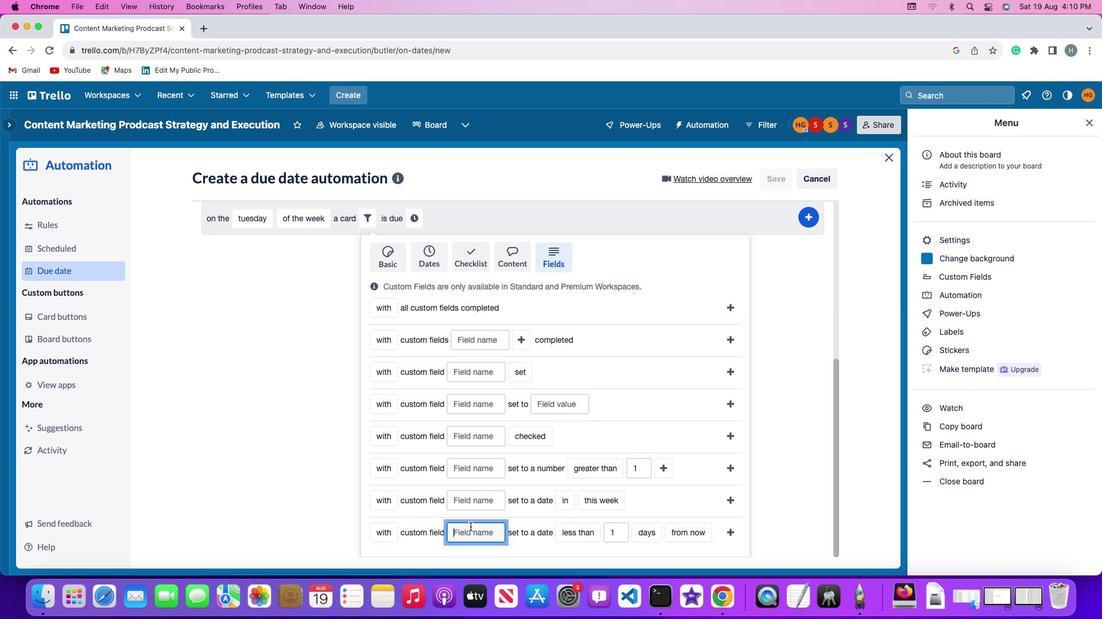 
Action: Mouse pressed left at (470, 527)
Screenshot: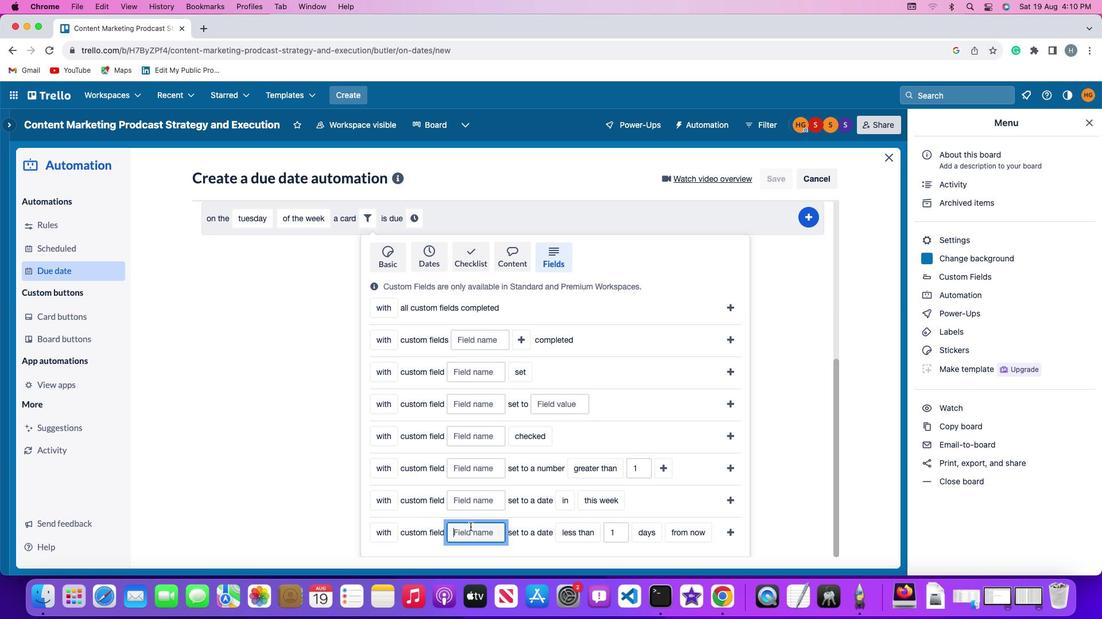 
Action: Key pressed Key.shift'R''e''s''u''m''e'
Screenshot: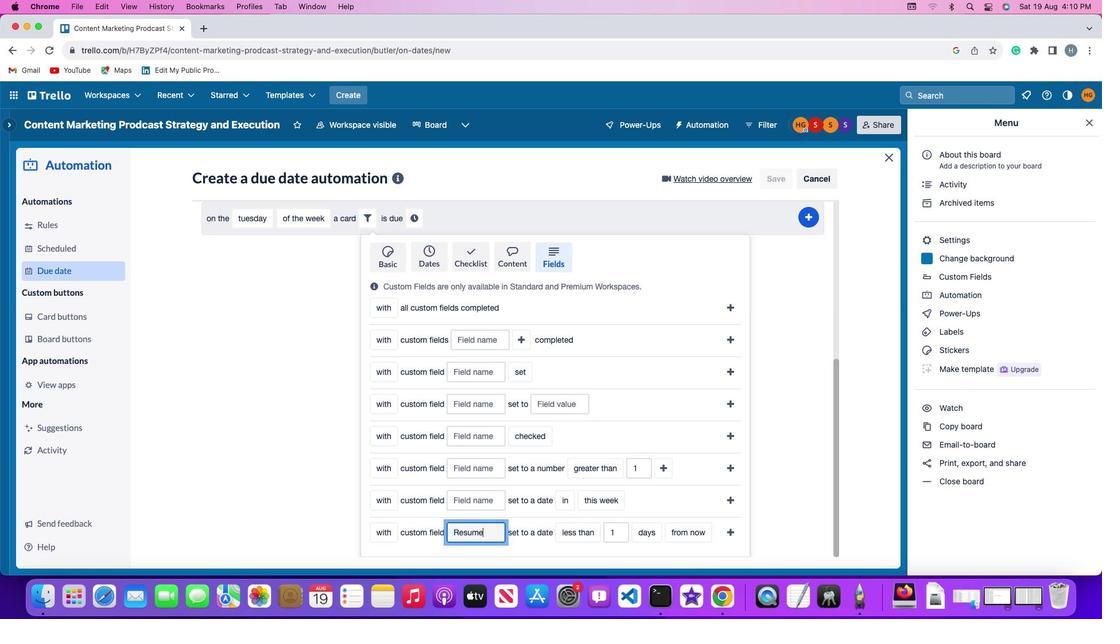 
Action: Mouse moved to (565, 529)
Screenshot: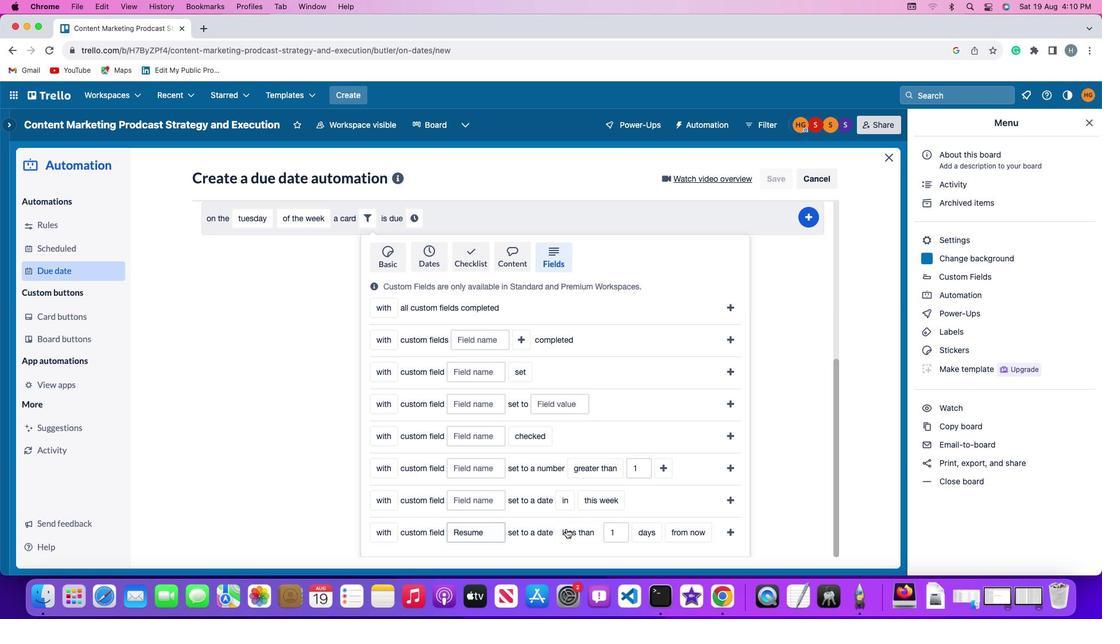 
Action: Mouse pressed left at (565, 529)
Screenshot: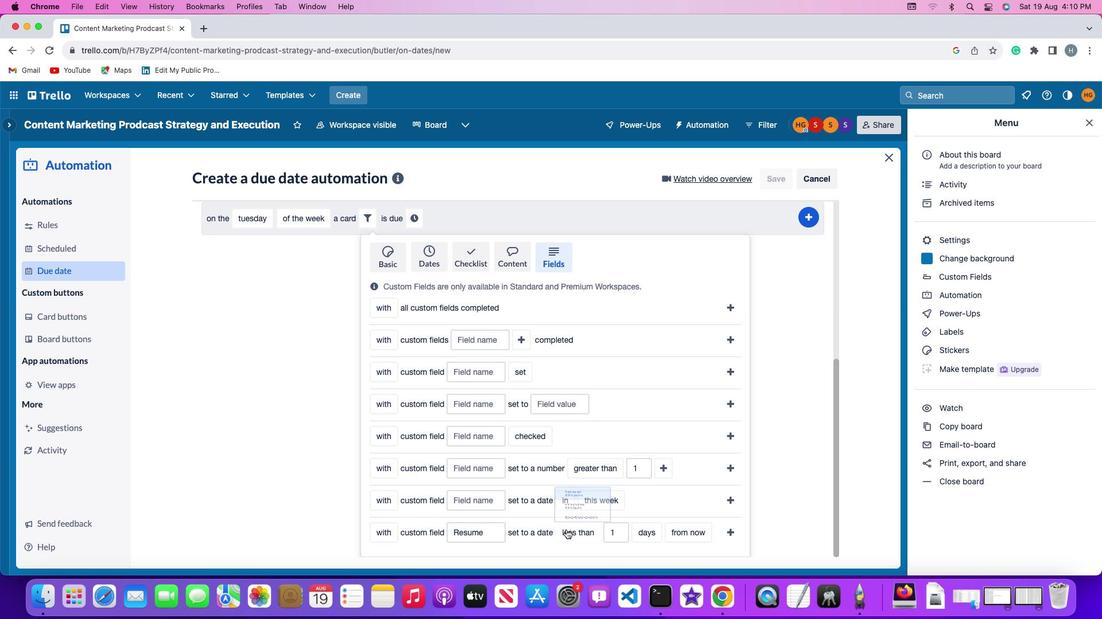 
Action: Mouse moved to (575, 483)
Screenshot: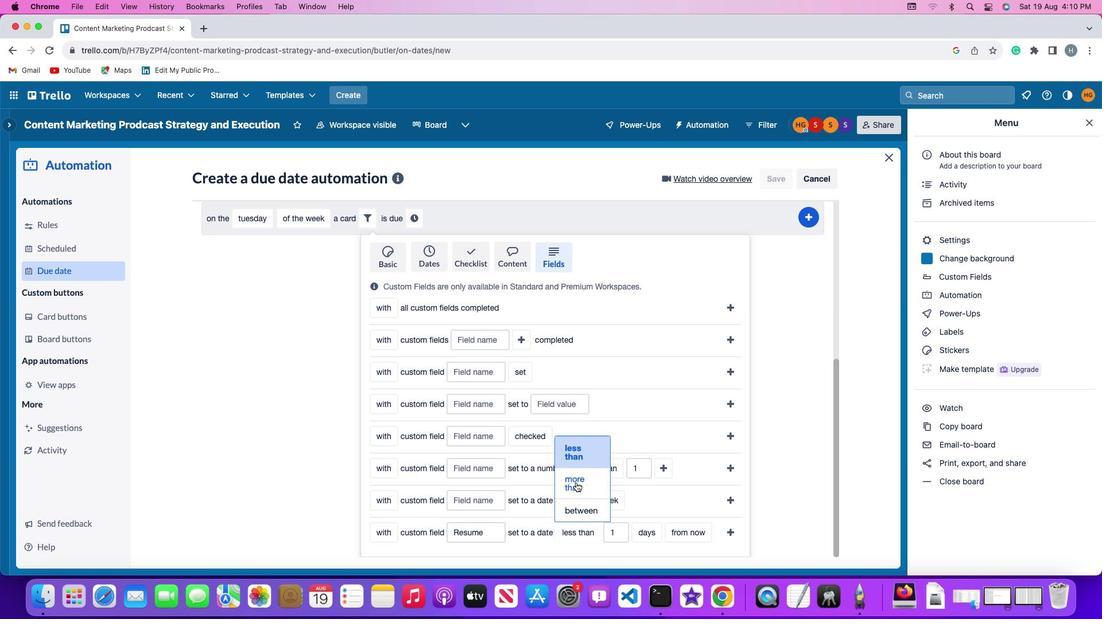 
Action: Mouse pressed left at (575, 483)
Screenshot: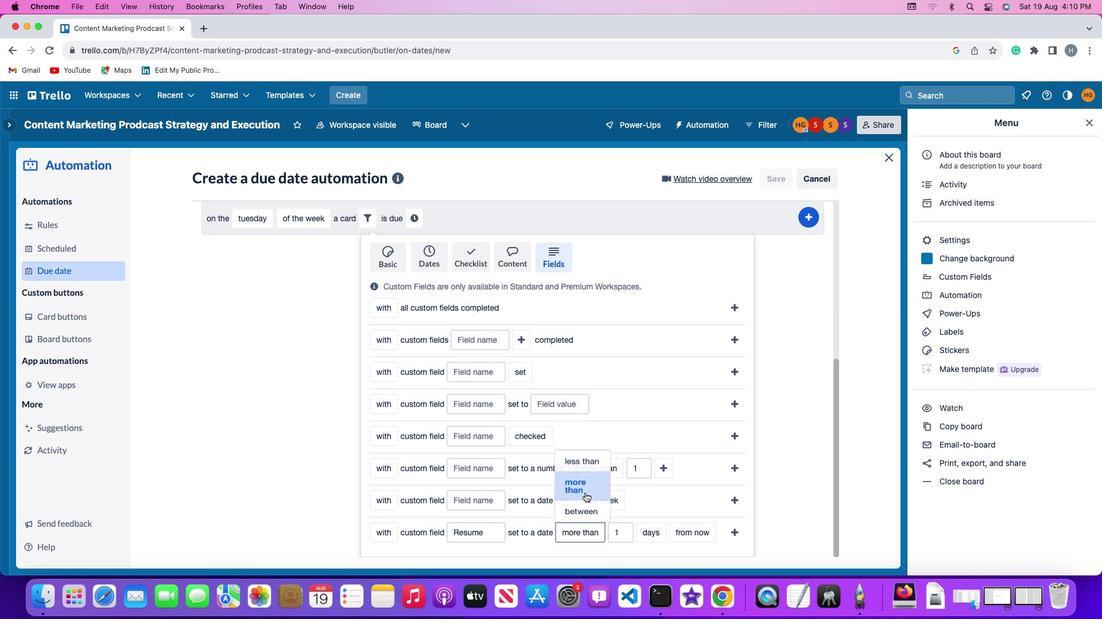 
Action: Mouse moved to (623, 531)
Screenshot: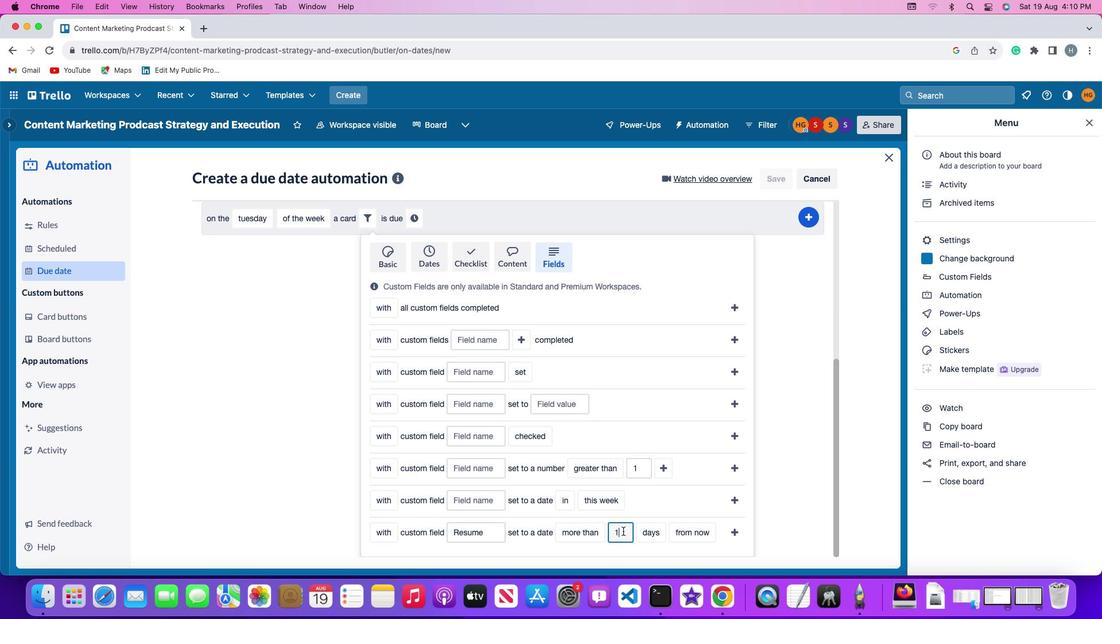 
Action: Mouse pressed left at (623, 531)
Screenshot: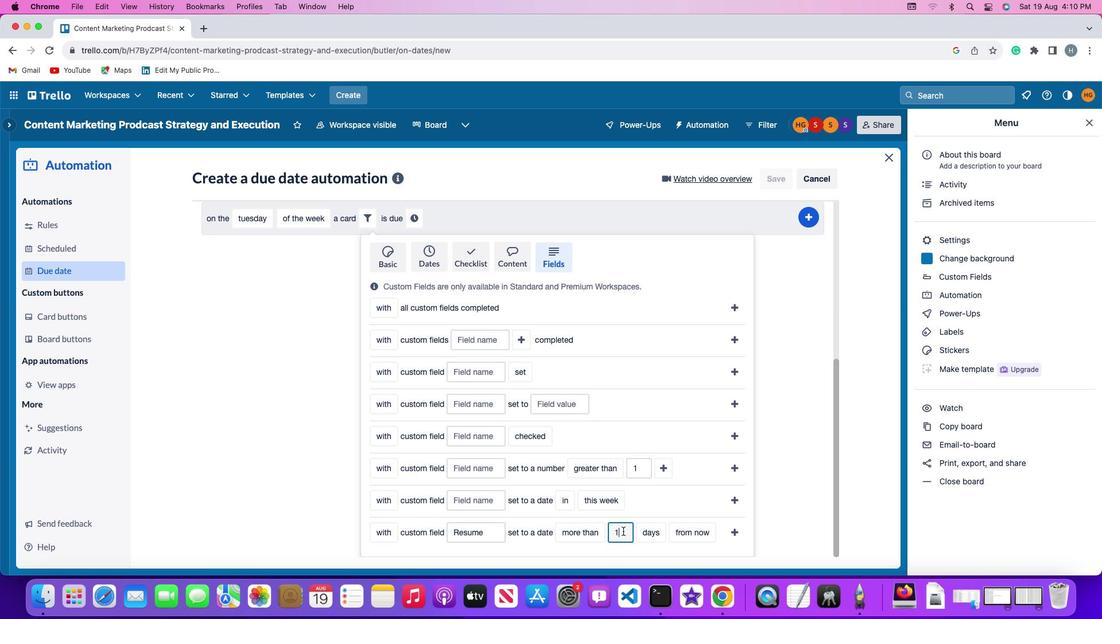 
Action: Mouse moved to (623, 532)
Screenshot: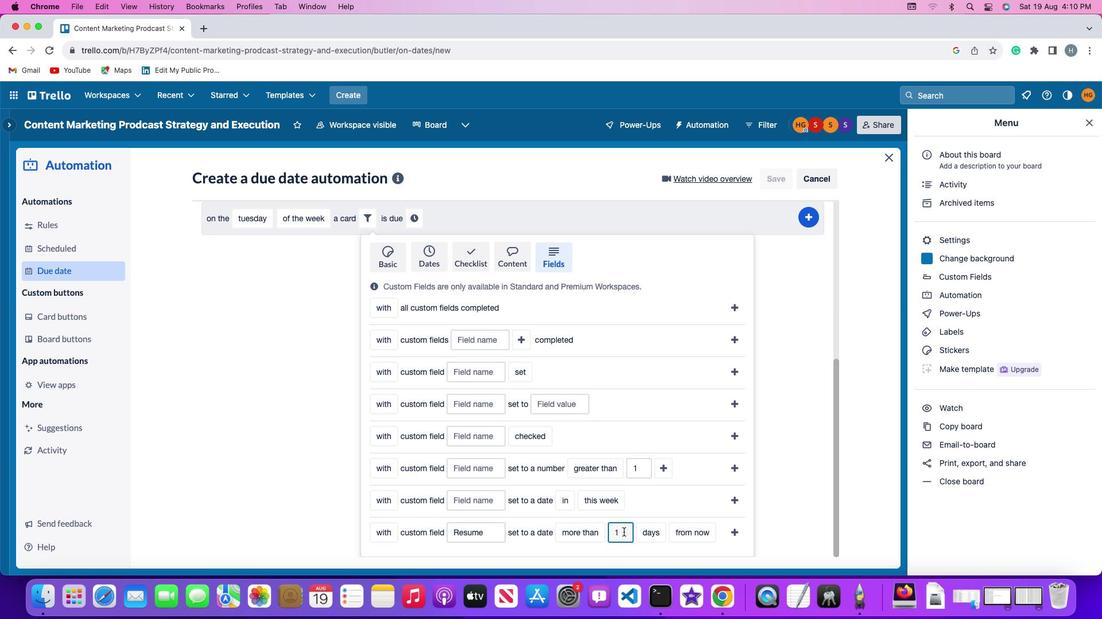 
Action: Key pressed Key.backspace'1'
Screenshot: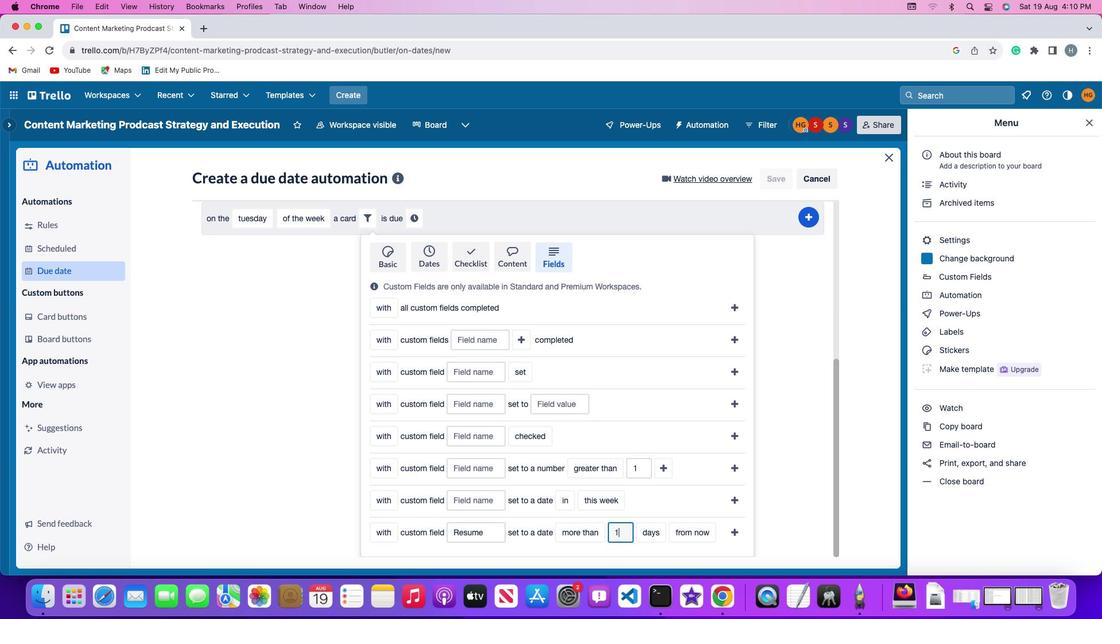 
Action: Mouse moved to (644, 534)
Screenshot: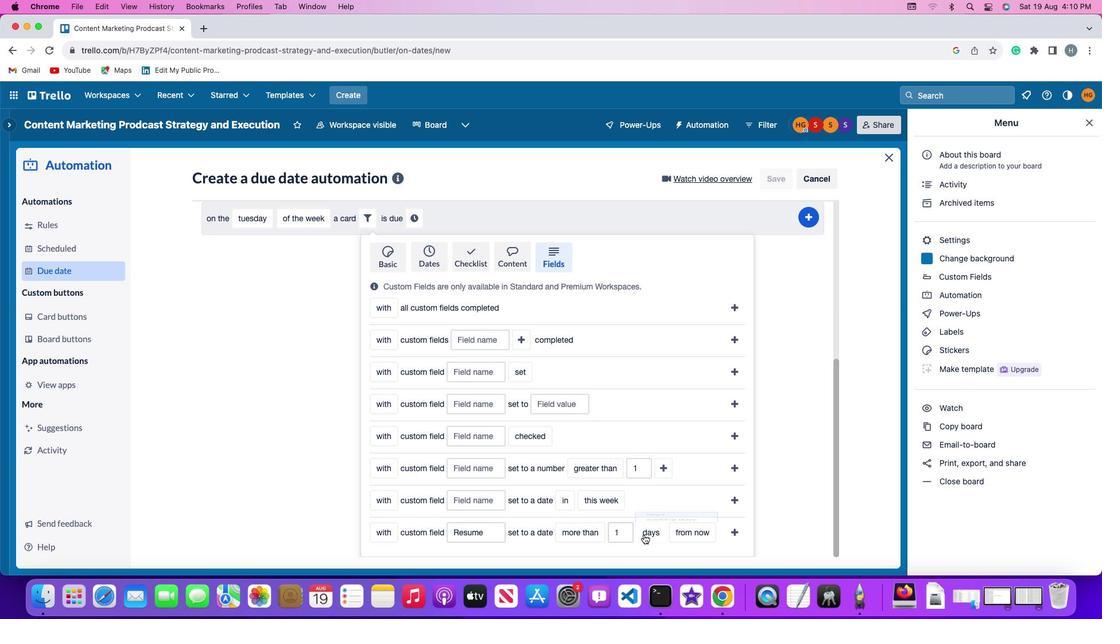 
Action: Mouse pressed left at (644, 534)
Screenshot: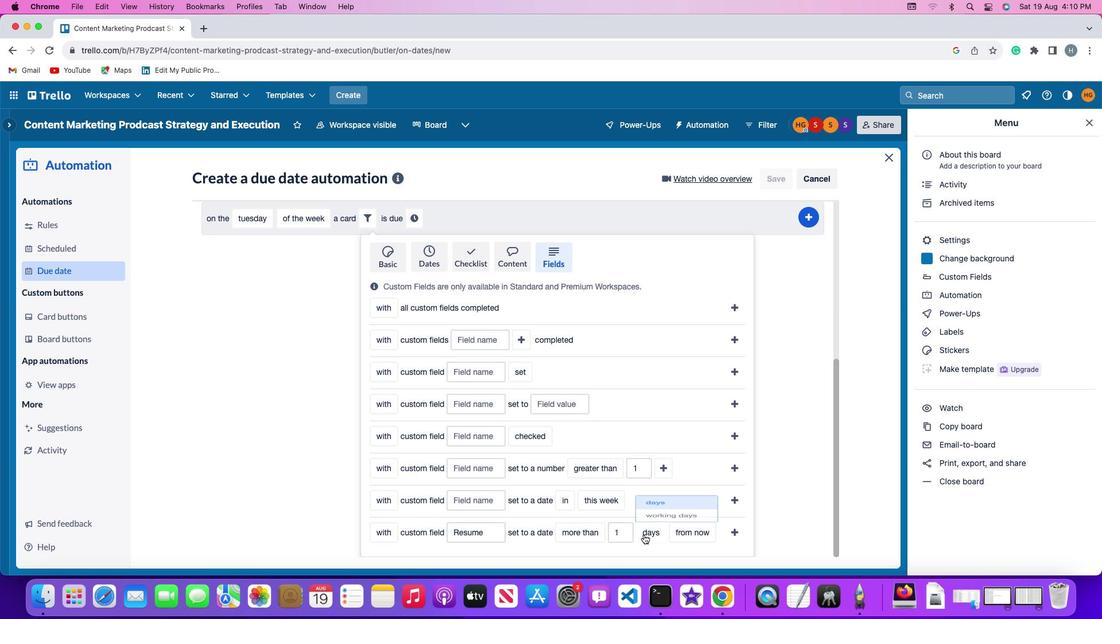 
Action: Mouse moved to (660, 491)
Screenshot: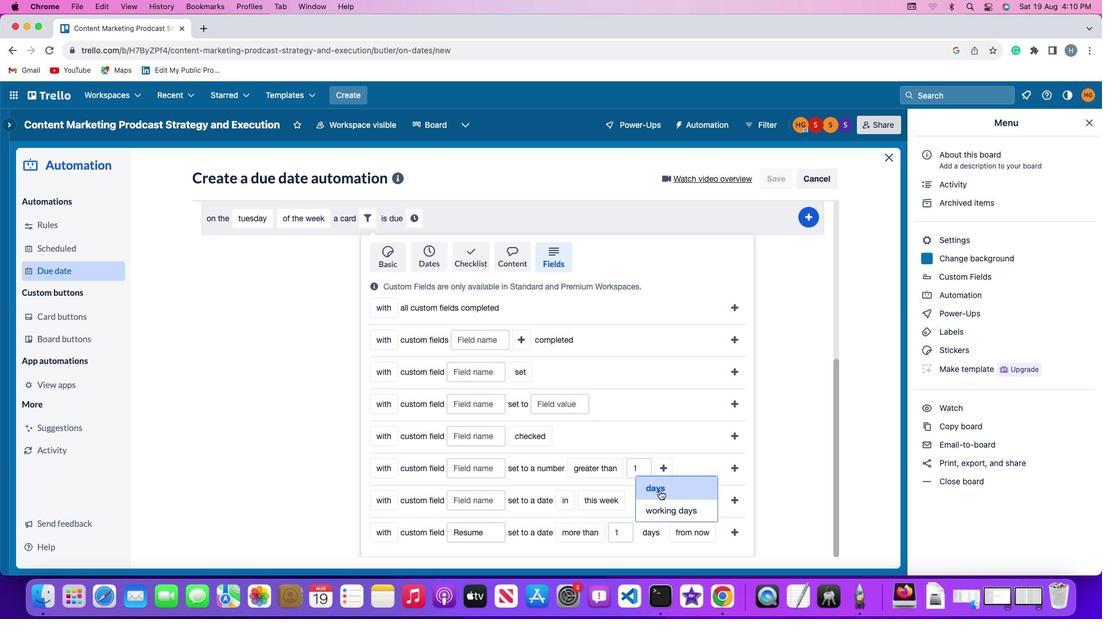 
Action: Mouse pressed left at (660, 491)
Screenshot: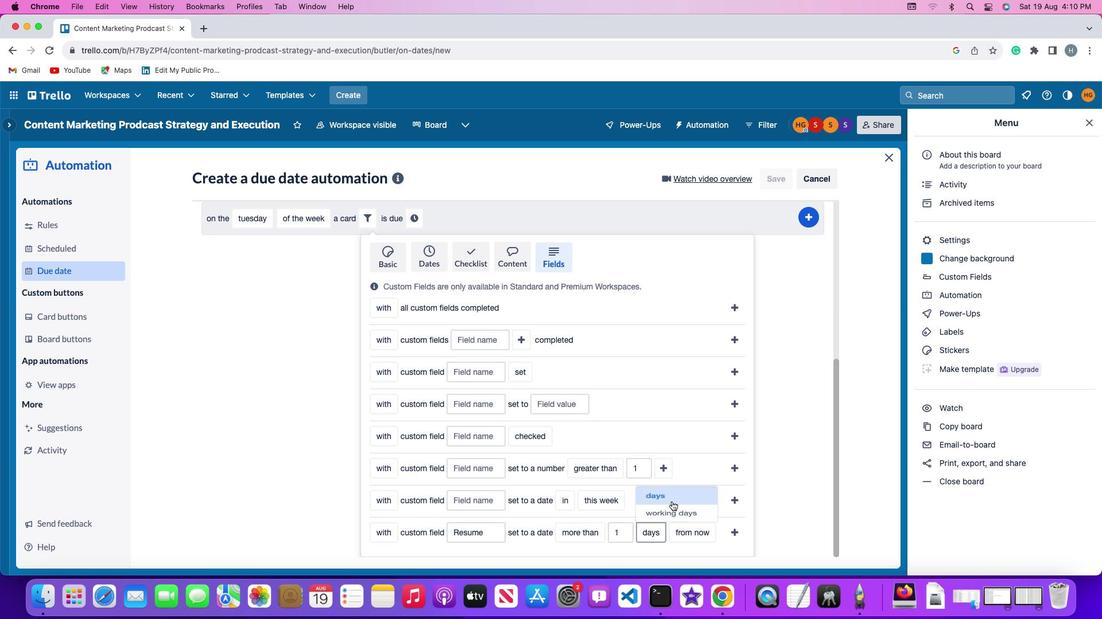 
Action: Mouse moved to (695, 529)
Screenshot: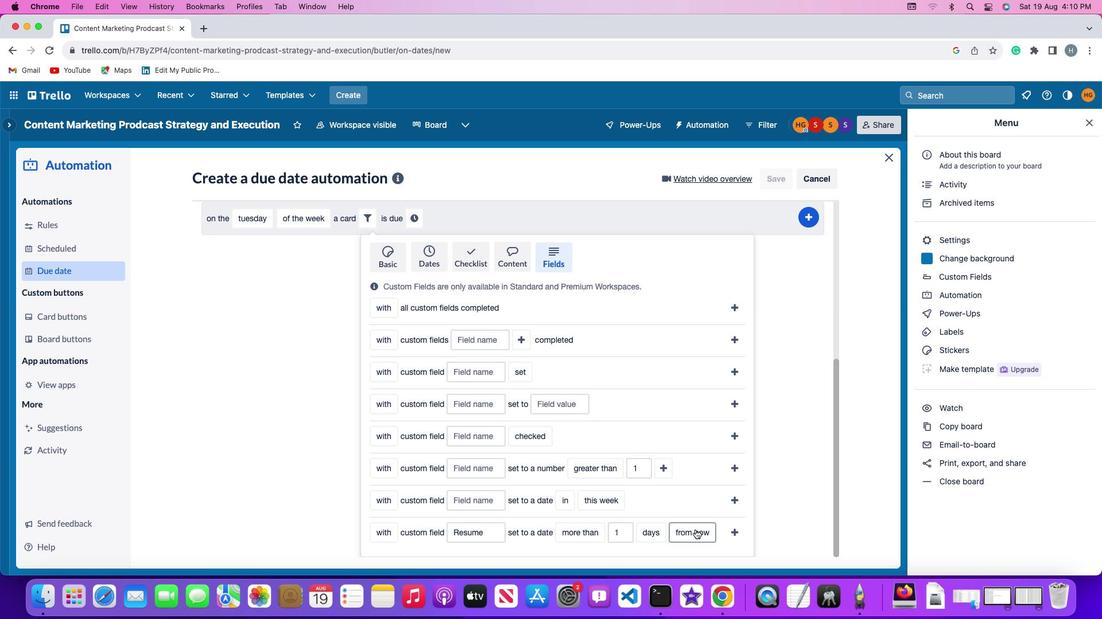 
Action: Mouse pressed left at (695, 529)
Screenshot: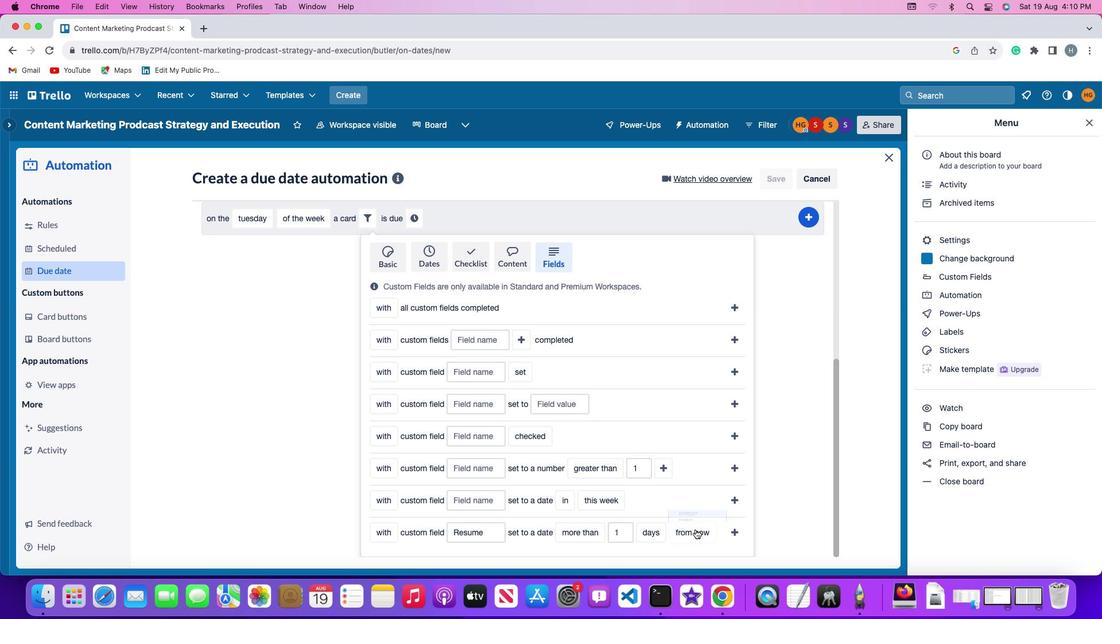 
Action: Mouse moved to (691, 489)
Screenshot: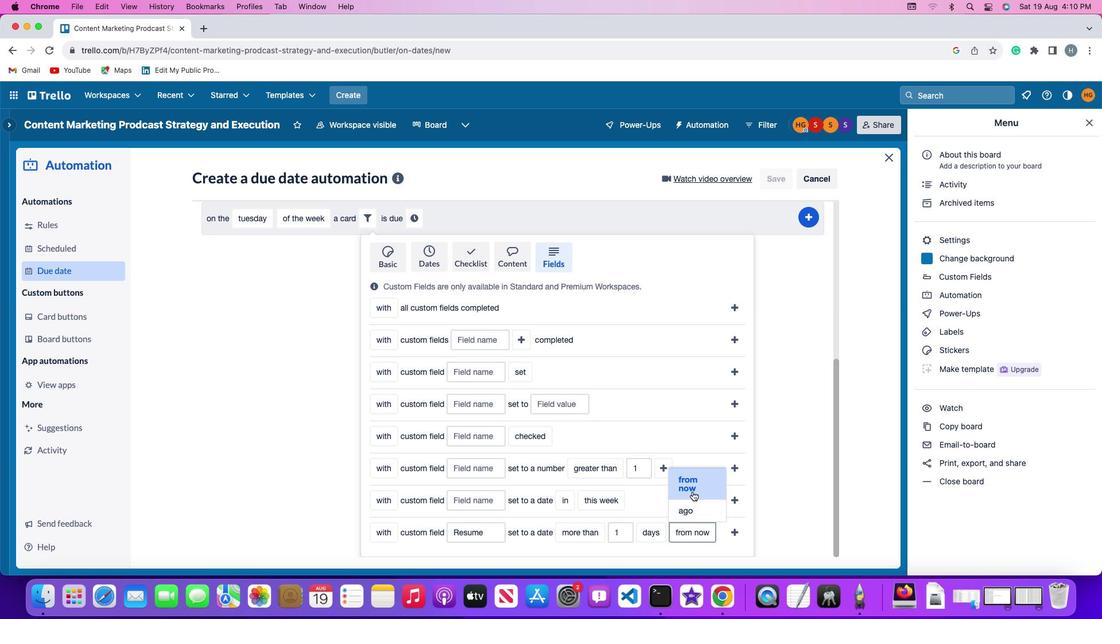 
Action: Mouse pressed left at (691, 489)
Screenshot: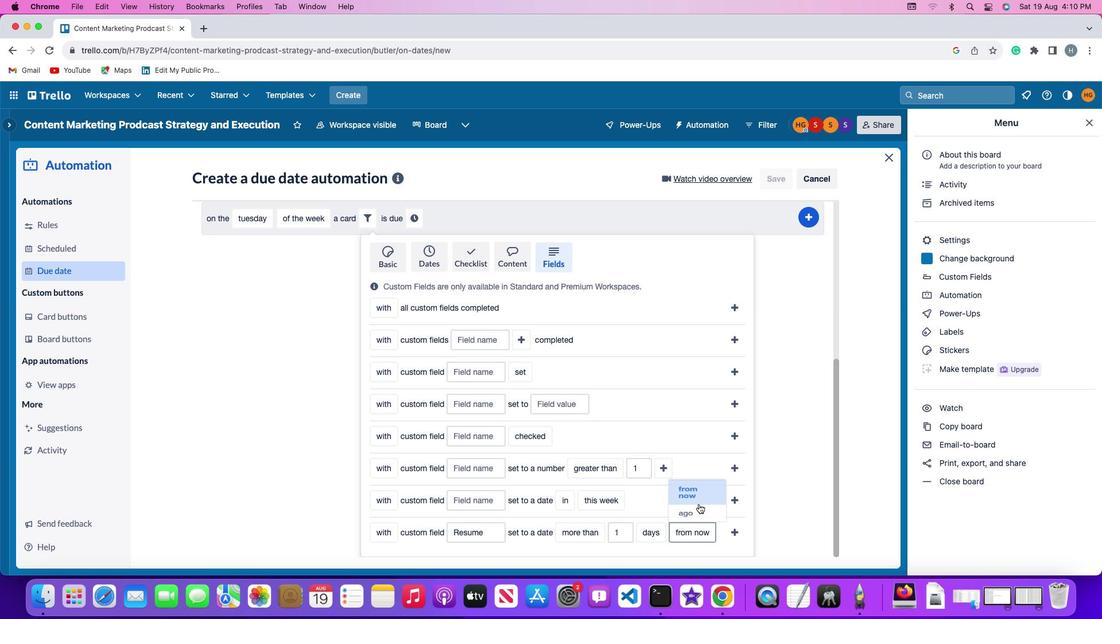 
Action: Mouse moved to (734, 530)
Screenshot: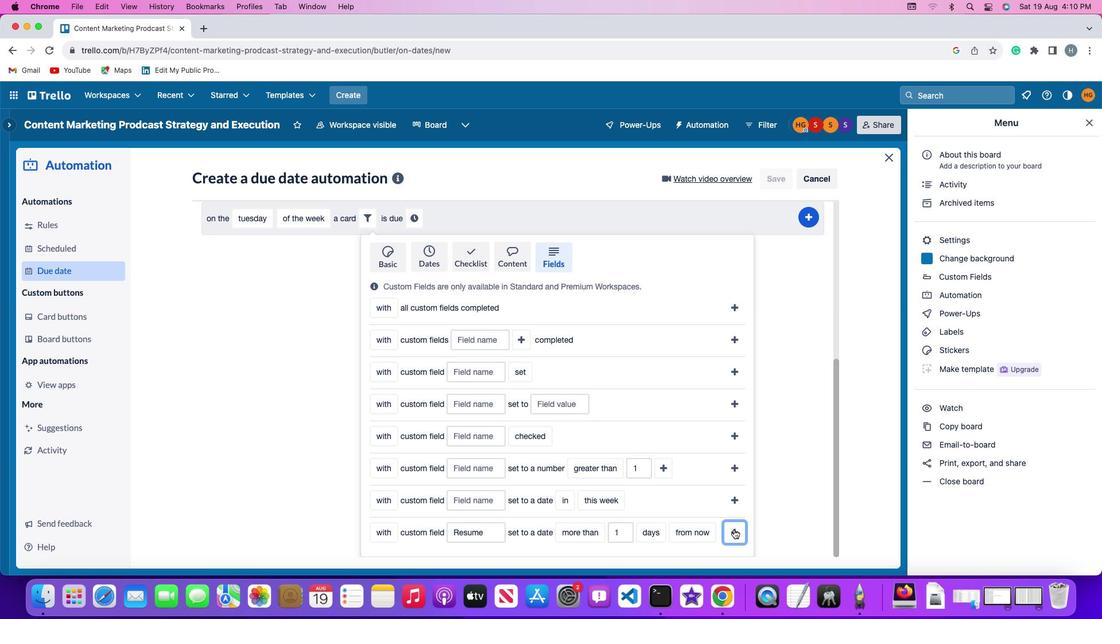 
Action: Mouse pressed left at (734, 530)
Screenshot: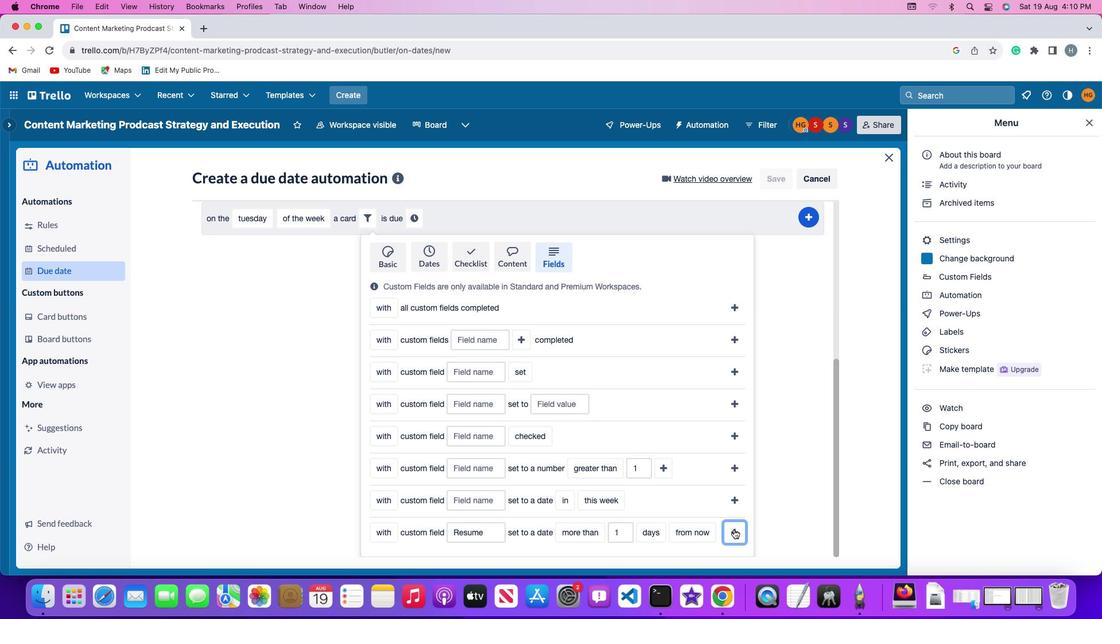 
Action: Mouse moved to (695, 498)
Screenshot: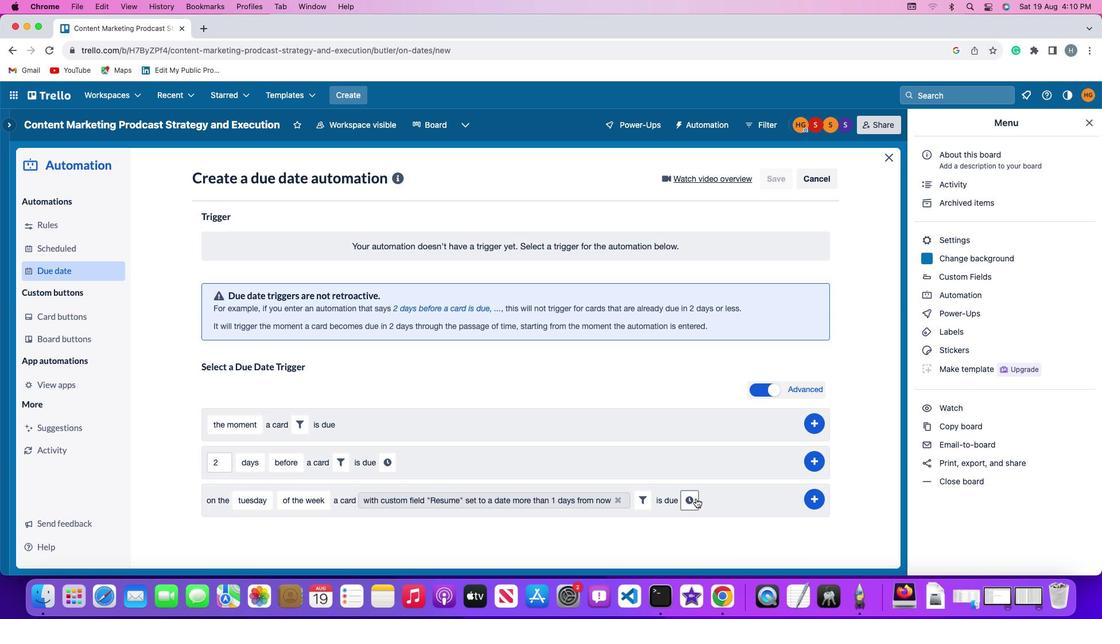 
Action: Mouse pressed left at (695, 498)
Screenshot: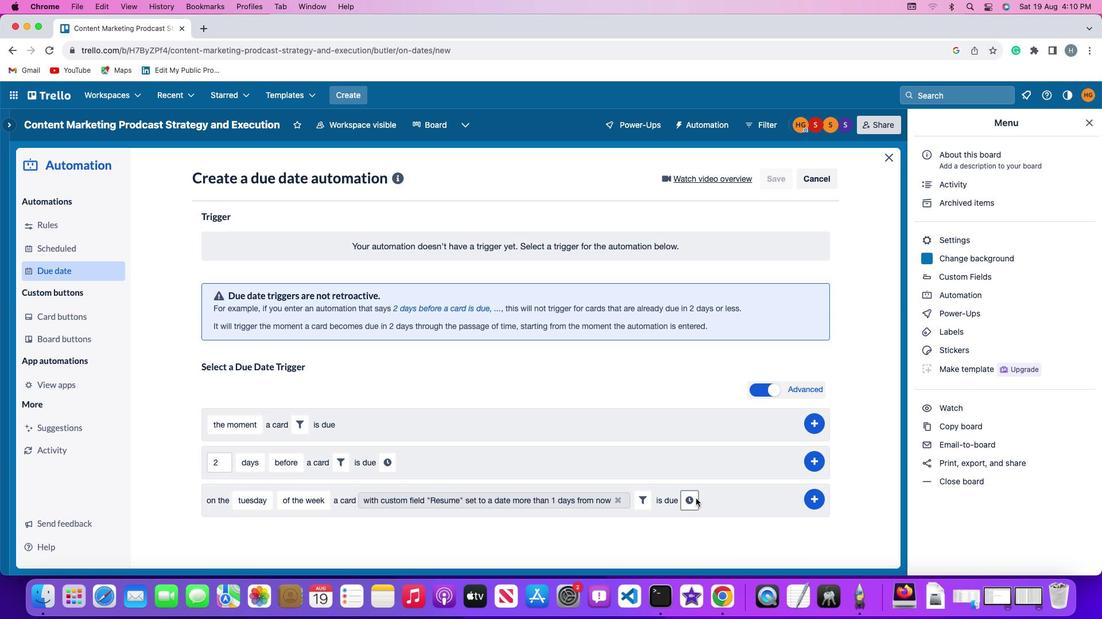 
Action: Mouse moved to (242, 524)
Screenshot: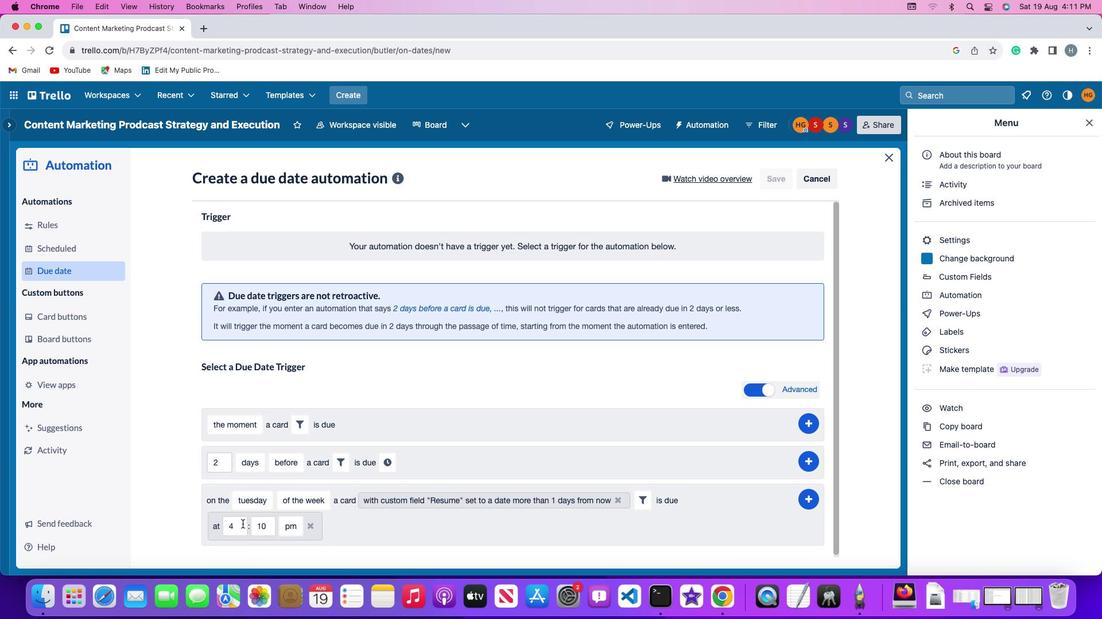 
Action: Mouse pressed left at (242, 524)
Screenshot: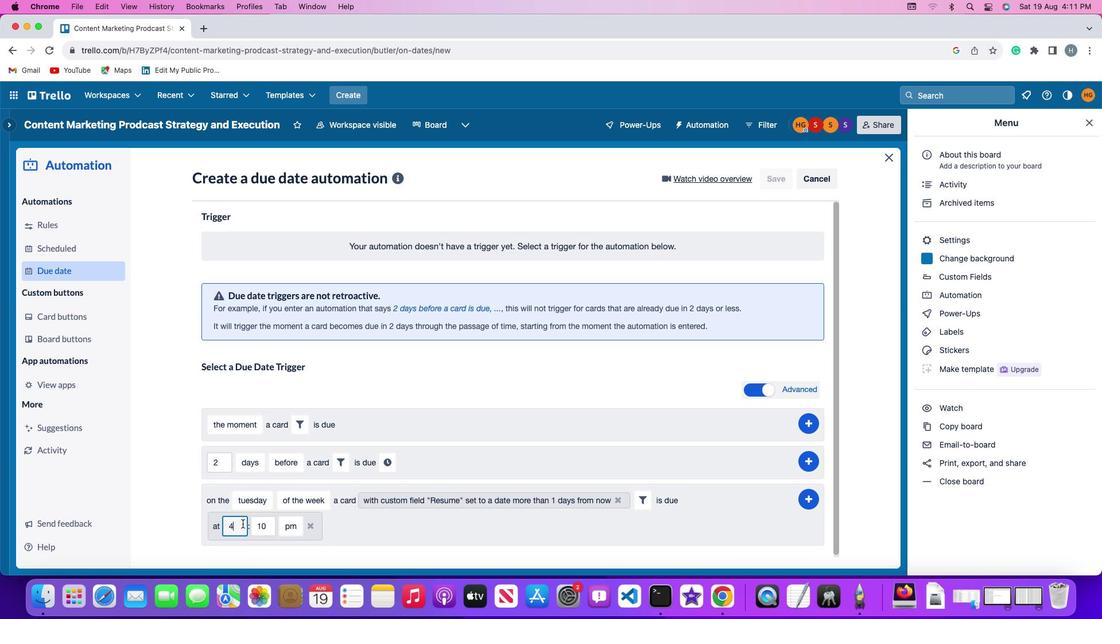 
Action: Key pressed Key.backspace'1''1'
Screenshot: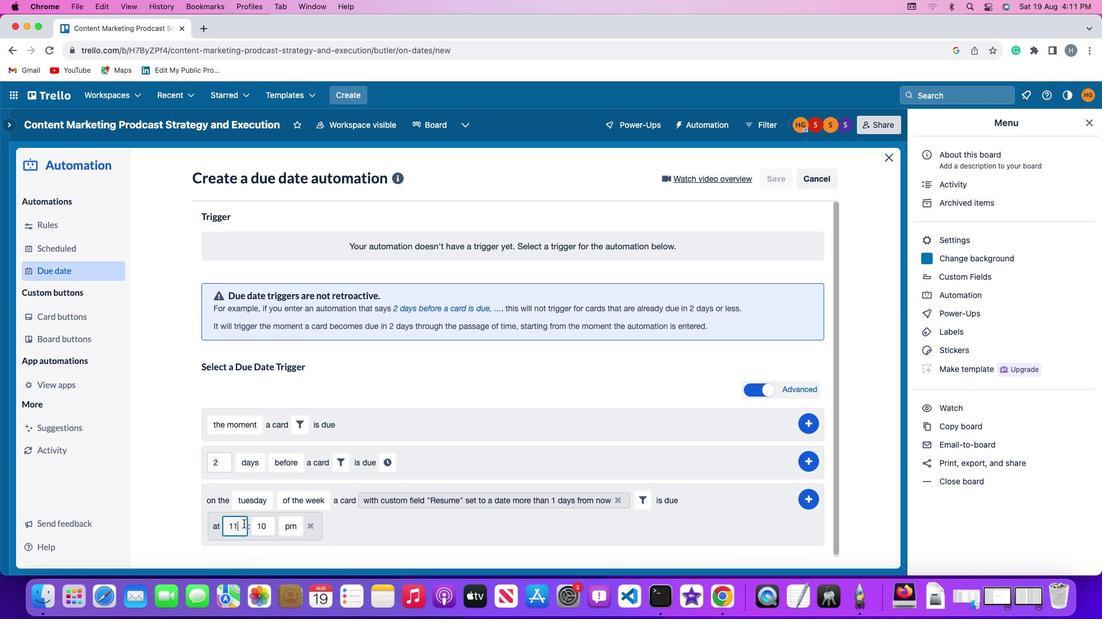 
Action: Mouse moved to (266, 524)
Screenshot: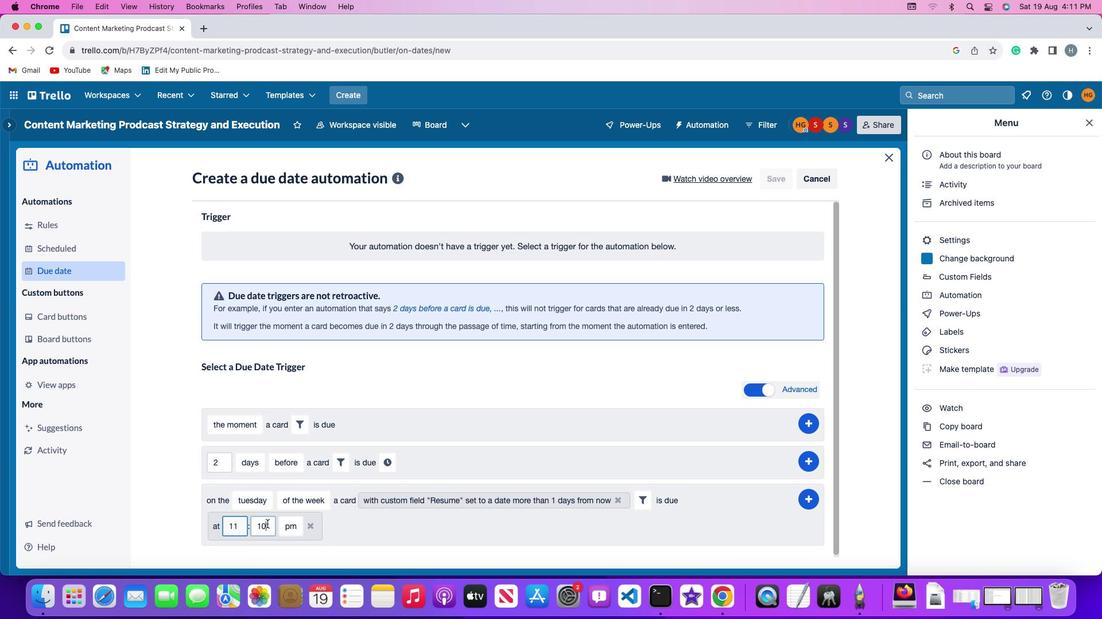 
Action: Mouse pressed left at (266, 524)
Screenshot: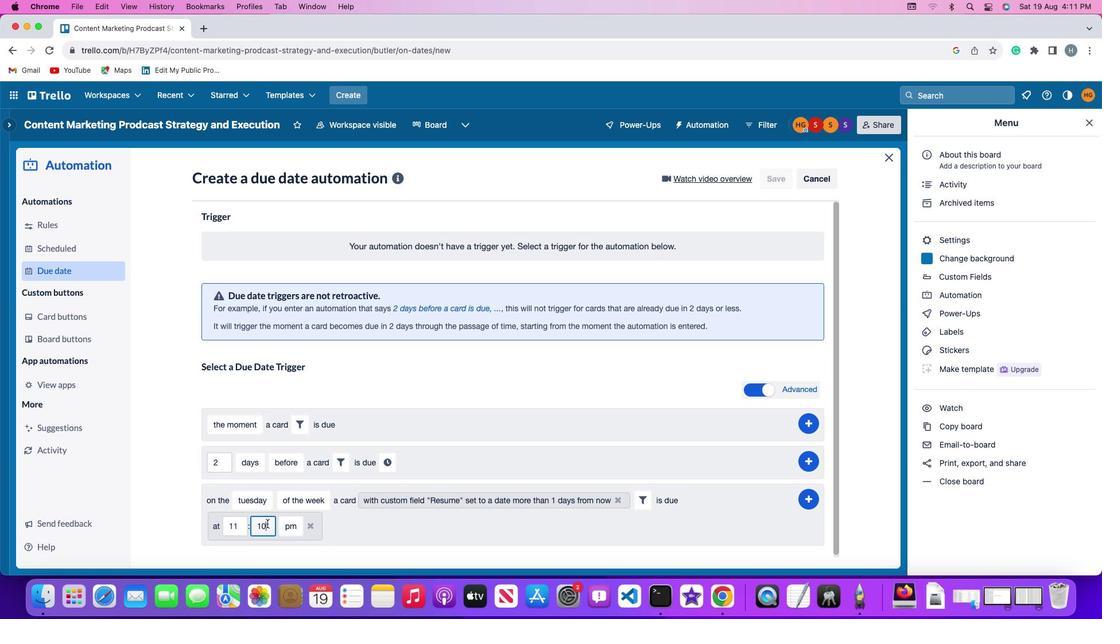 
Action: Mouse moved to (266, 524)
Screenshot: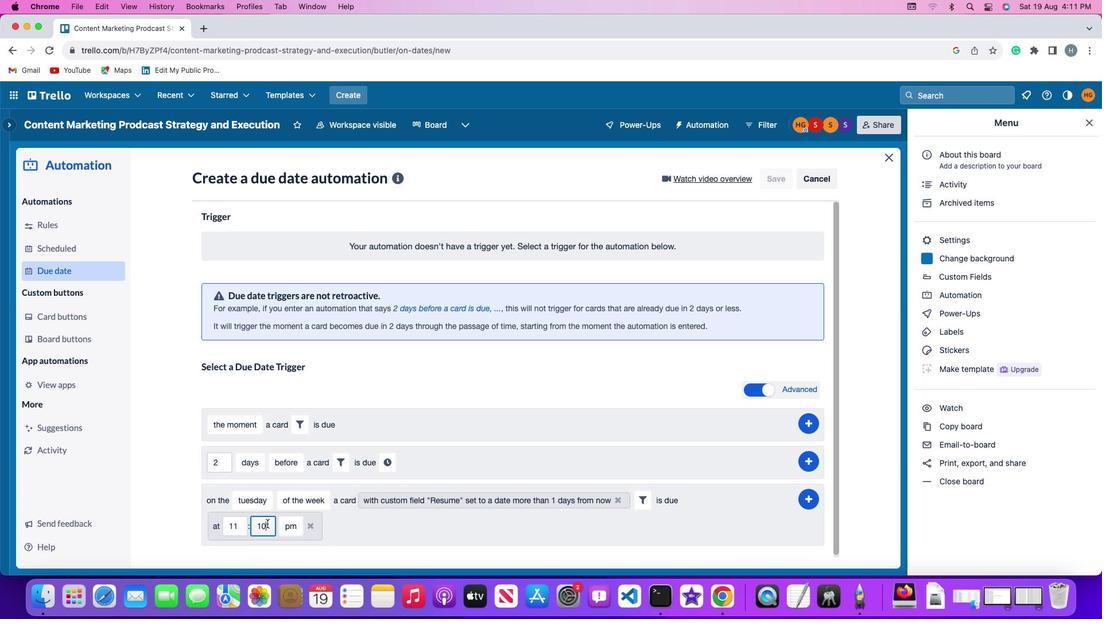 
Action: Key pressed Key.backspaceKey.backspace'0''0'
Screenshot: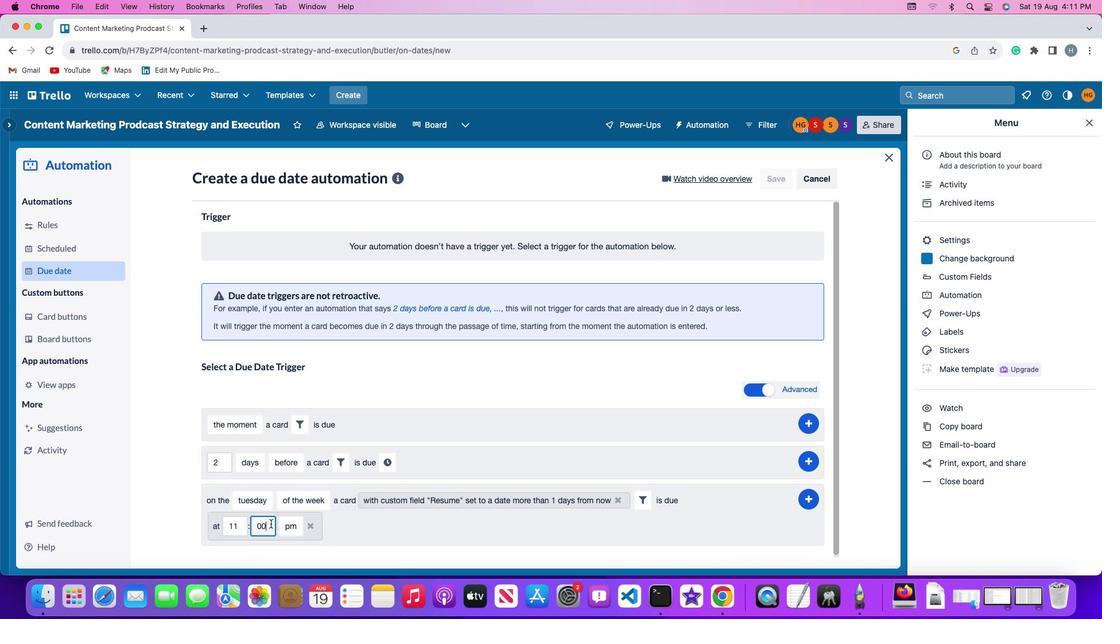 
Action: Mouse moved to (291, 524)
Screenshot: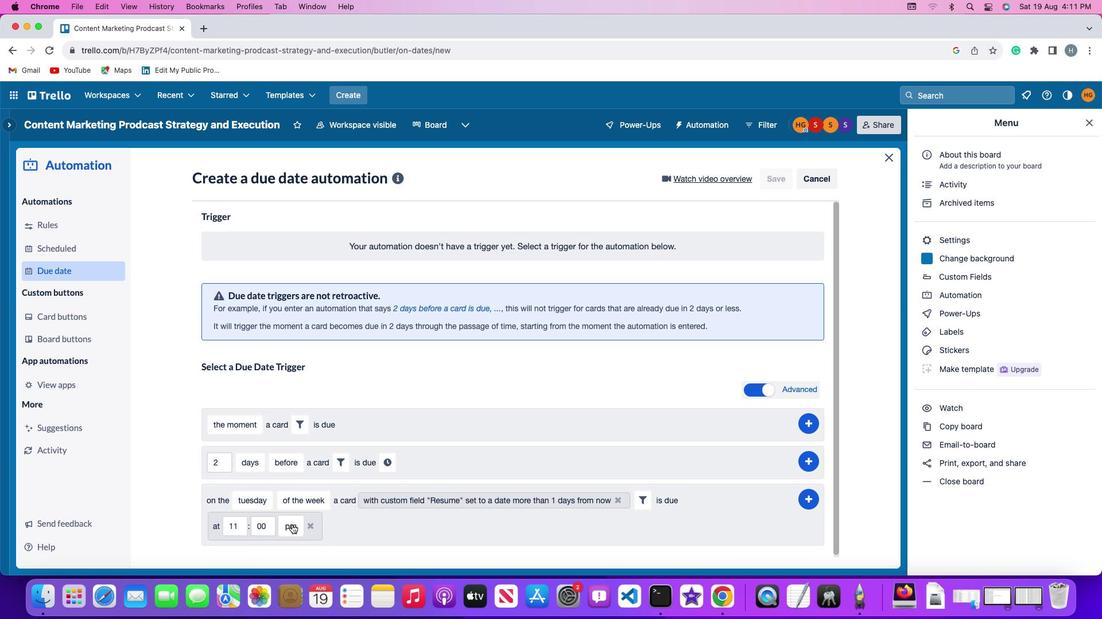 
Action: Mouse pressed left at (291, 524)
Screenshot: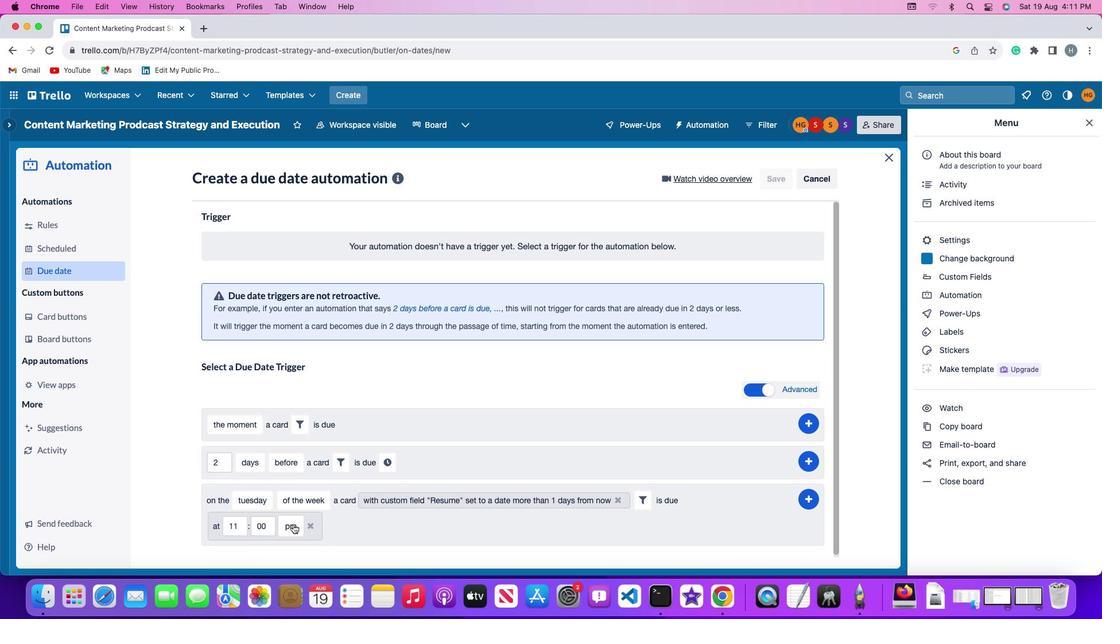 
Action: Mouse moved to (297, 485)
Screenshot: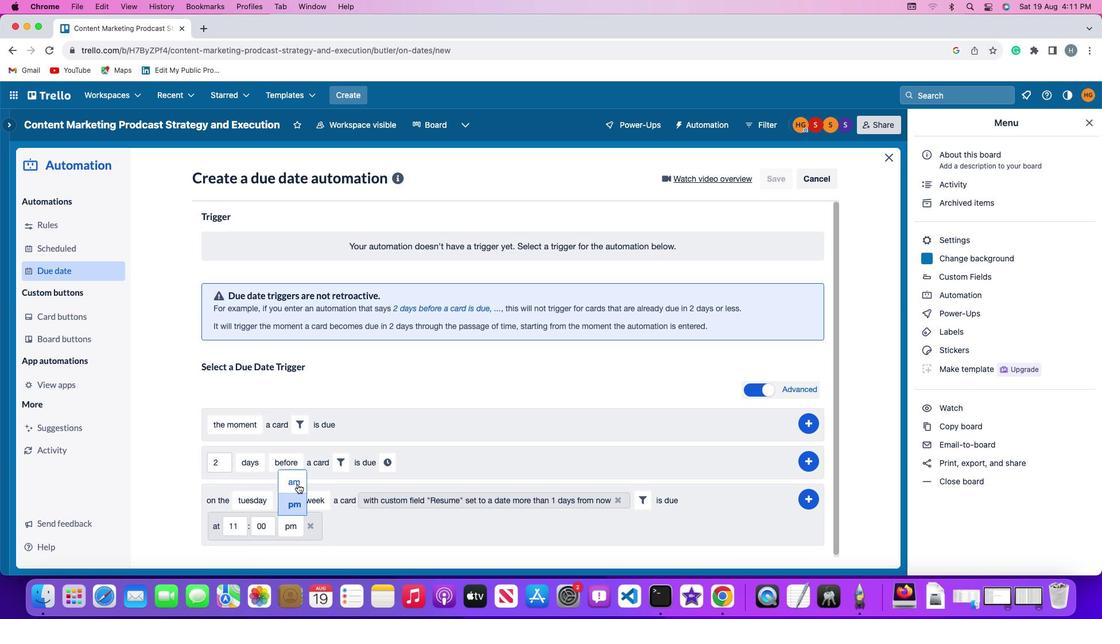 
Action: Mouse pressed left at (297, 485)
Screenshot: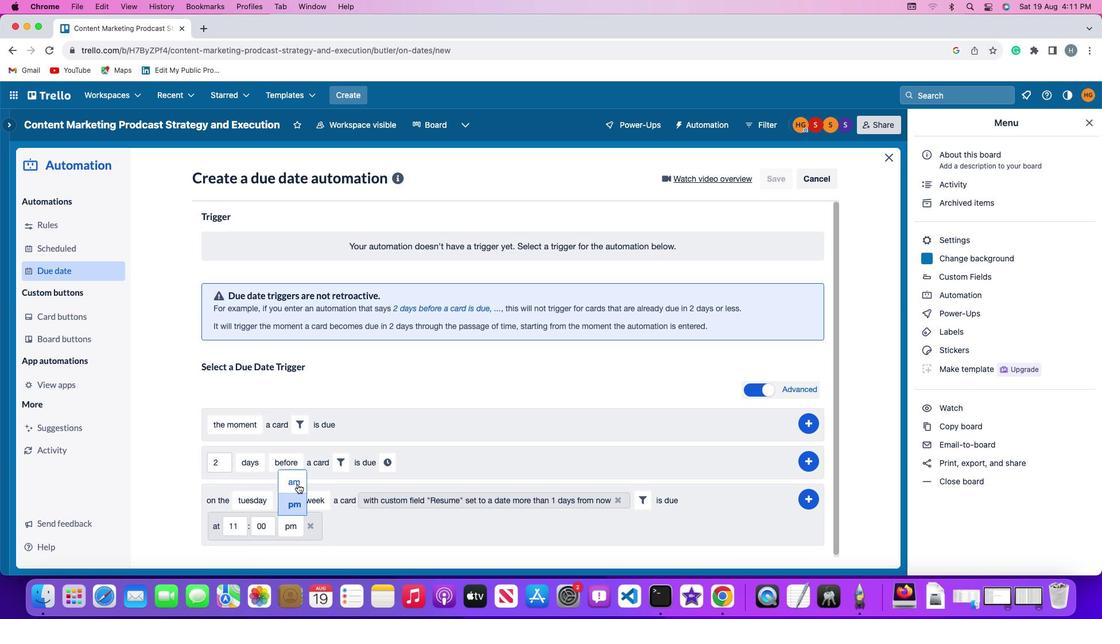 
Action: Mouse moved to (808, 496)
Screenshot: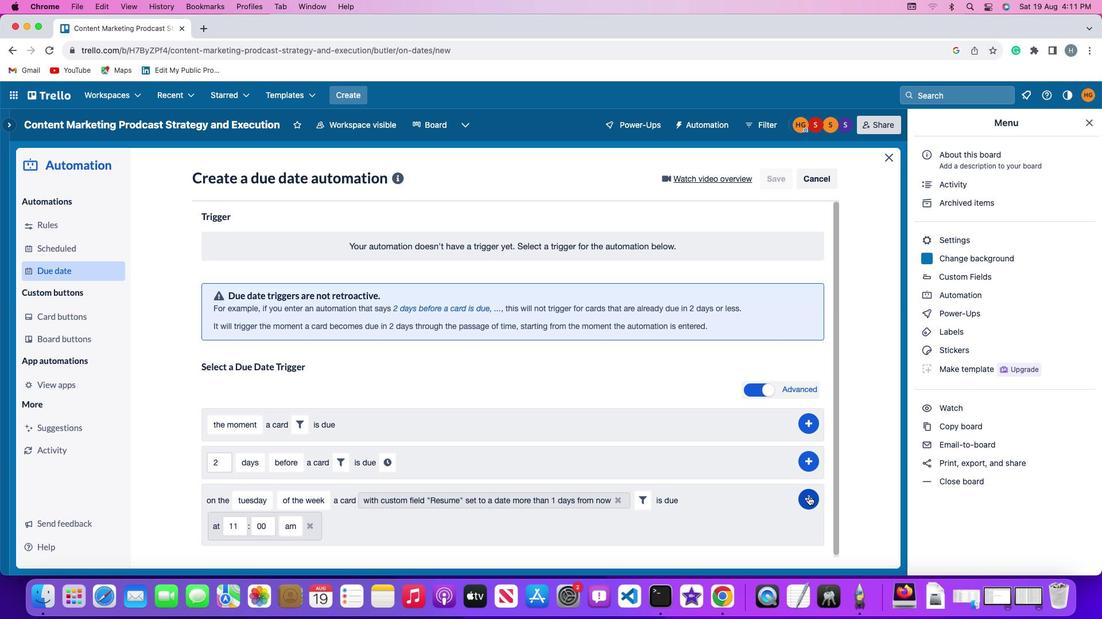 
Action: Mouse pressed left at (808, 496)
Screenshot: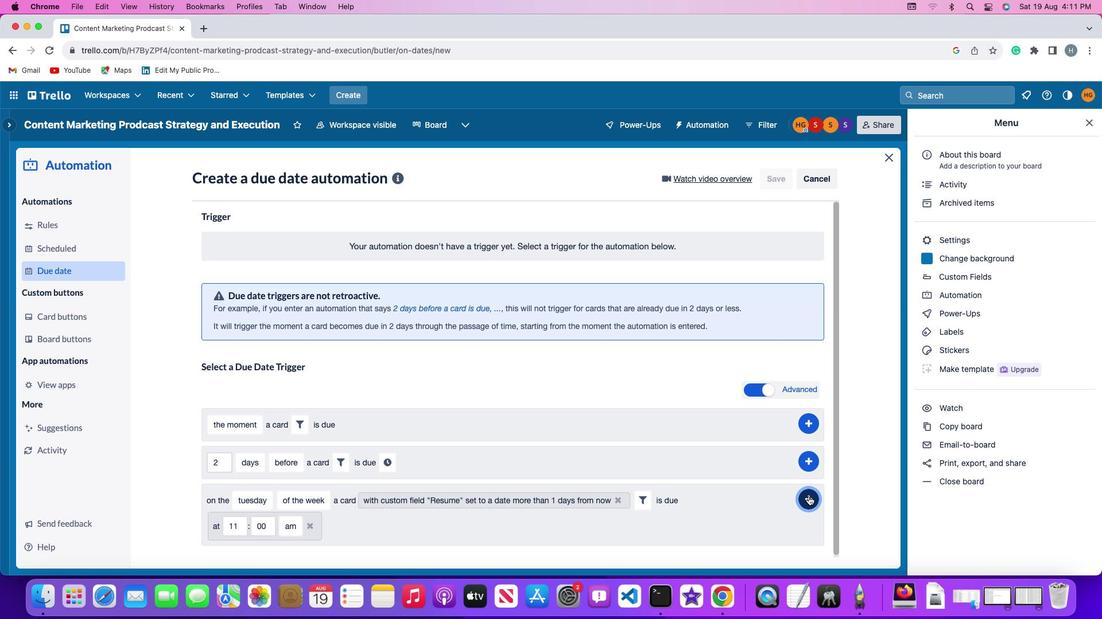 
Action: Mouse moved to (864, 442)
Screenshot: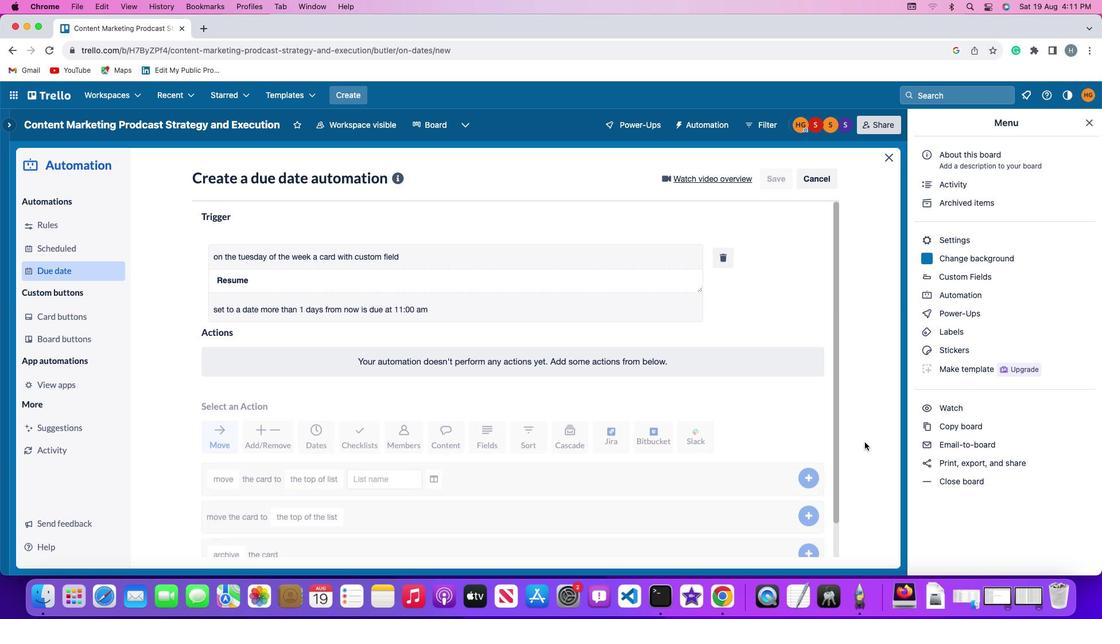 
